 Task: Look for space in Camrose, Canada from 9th June, 2023 to 16th June, 2023 for 2 adults in price range Rs.8000 to Rs.16000. Place can be entire place with 2 bedrooms having 2 beds and 1 bathroom. Property type can be house, flat, guest house. Booking option can be shelf check-in. Required host language is English.
Action: Mouse moved to (389, 75)
Screenshot: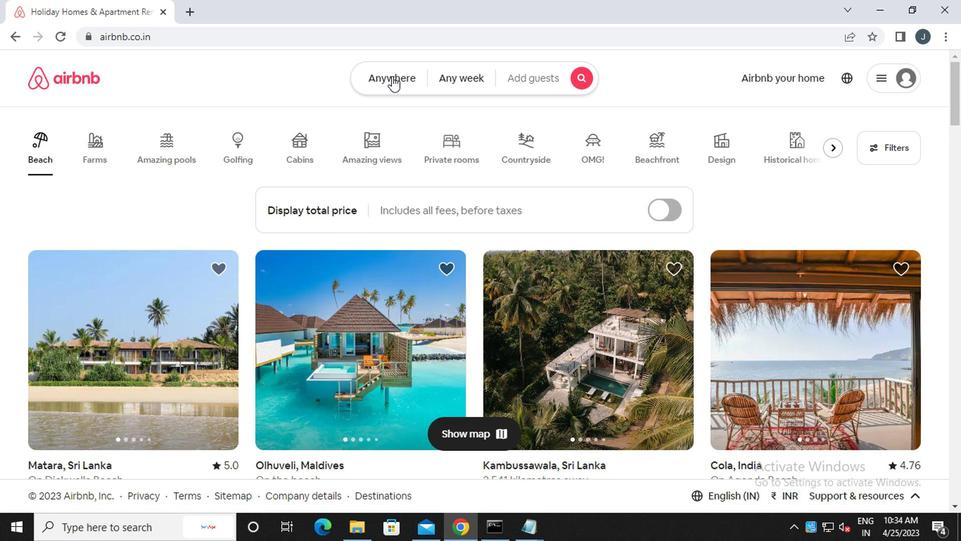 
Action: Mouse pressed left at (389, 75)
Screenshot: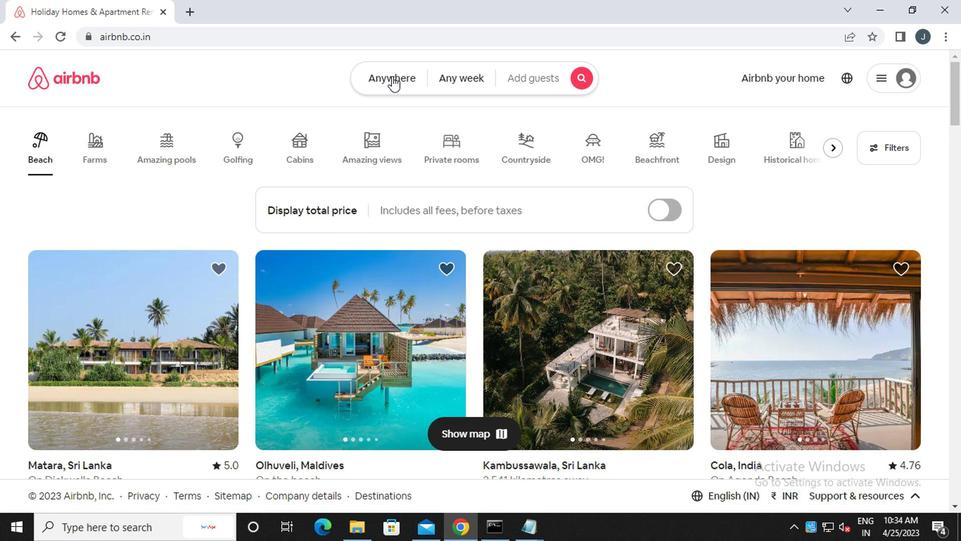 
Action: Mouse moved to (255, 137)
Screenshot: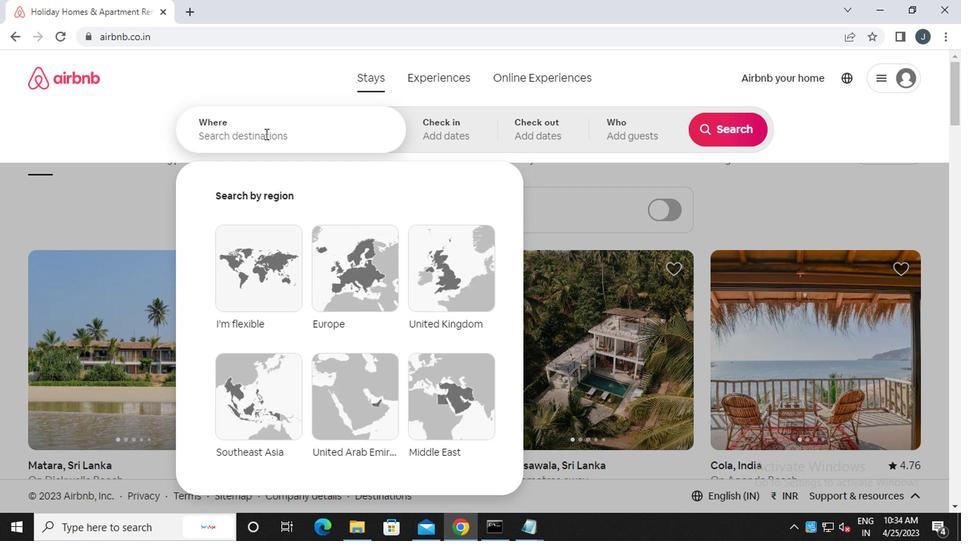 
Action: Mouse pressed left at (255, 137)
Screenshot: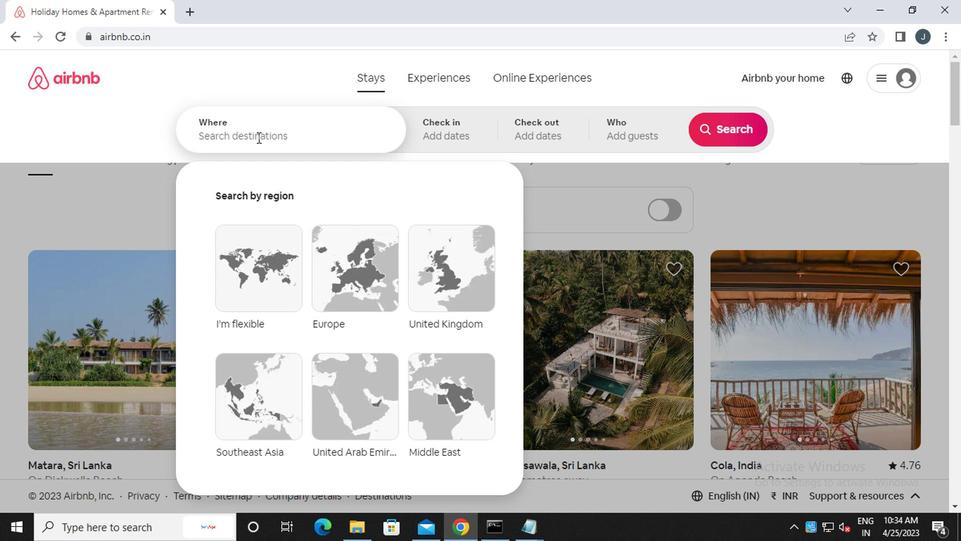 
Action: Mouse moved to (256, 137)
Screenshot: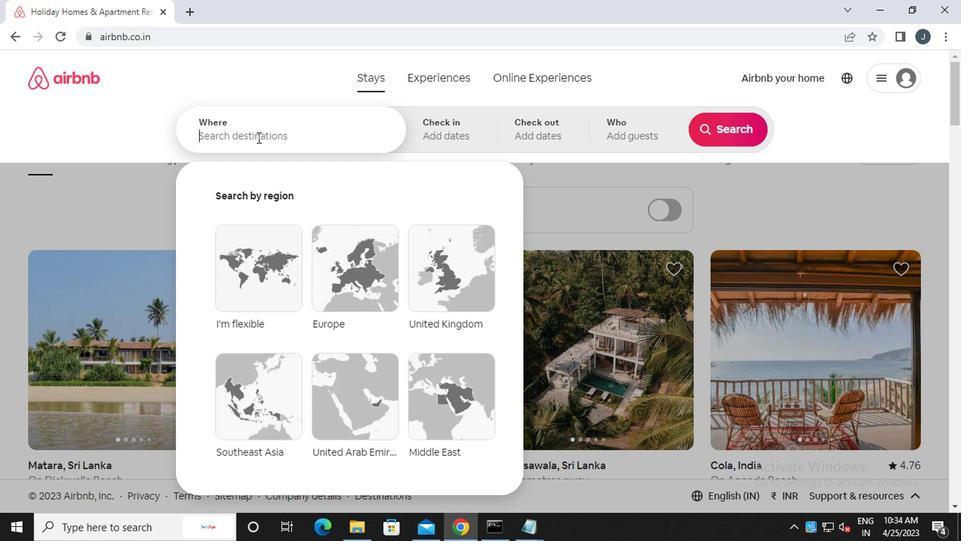 
Action: Key pressed <Key.caps_lock>c<Key.caps_lock>amrose,<Key.caps_lock>c<Key.caps_lock>anada
Screenshot: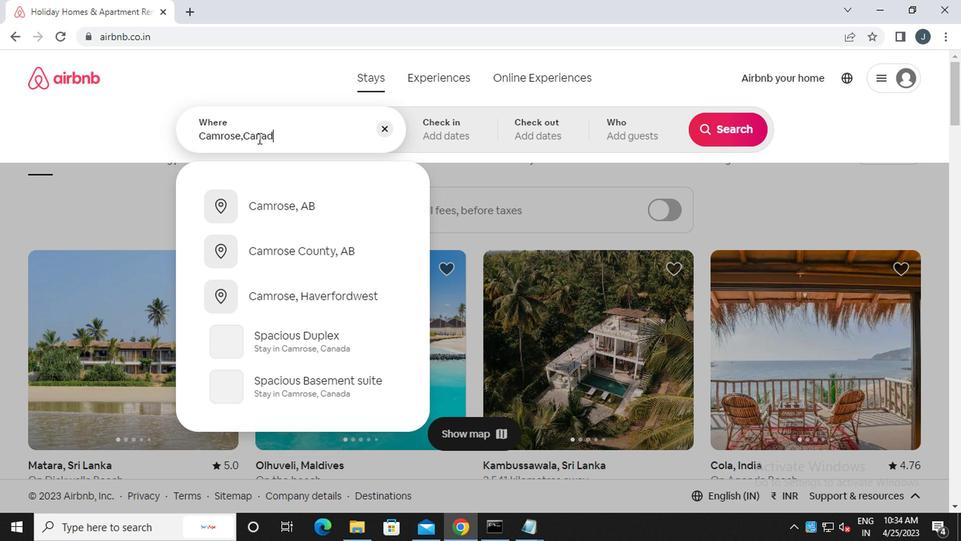 
Action: Mouse moved to (460, 137)
Screenshot: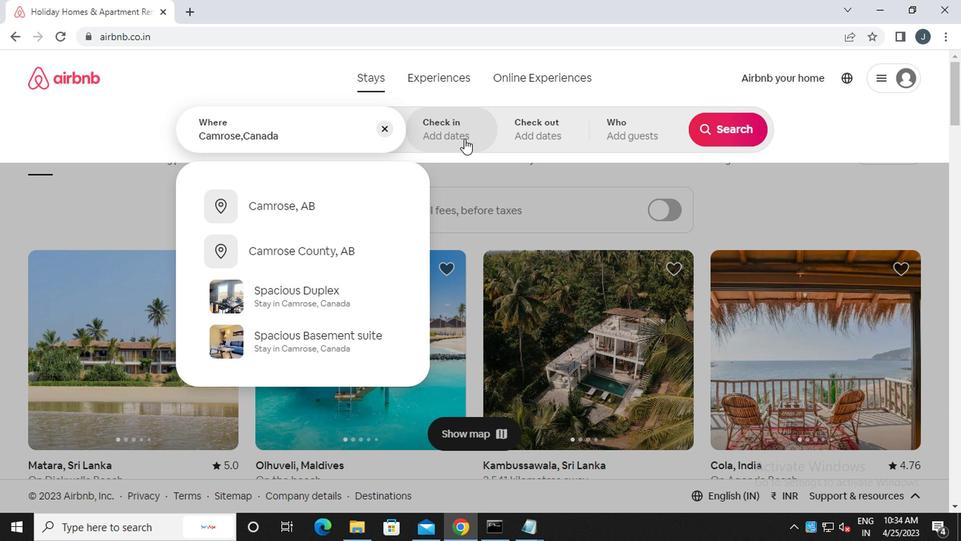 
Action: Mouse pressed left at (460, 137)
Screenshot: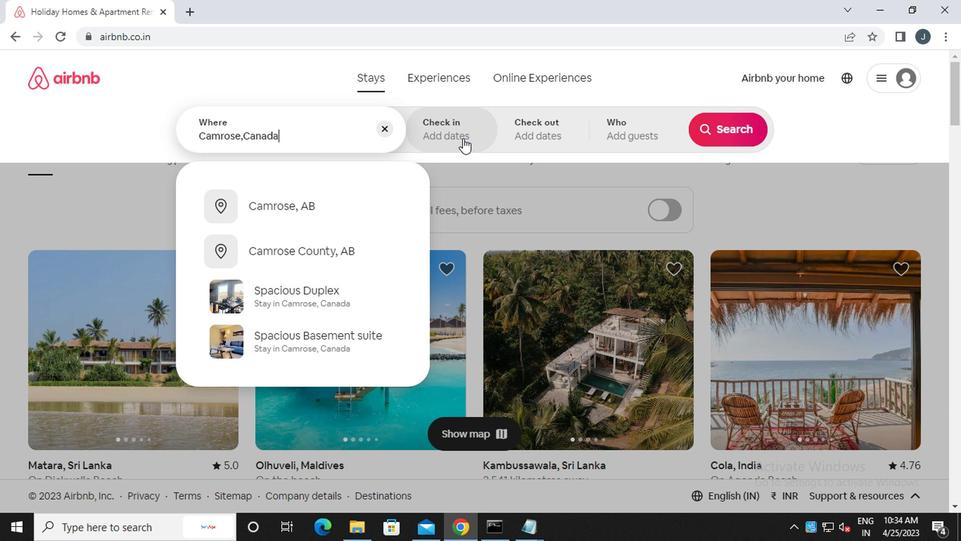 
Action: Mouse moved to (711, 242)
Screenshot: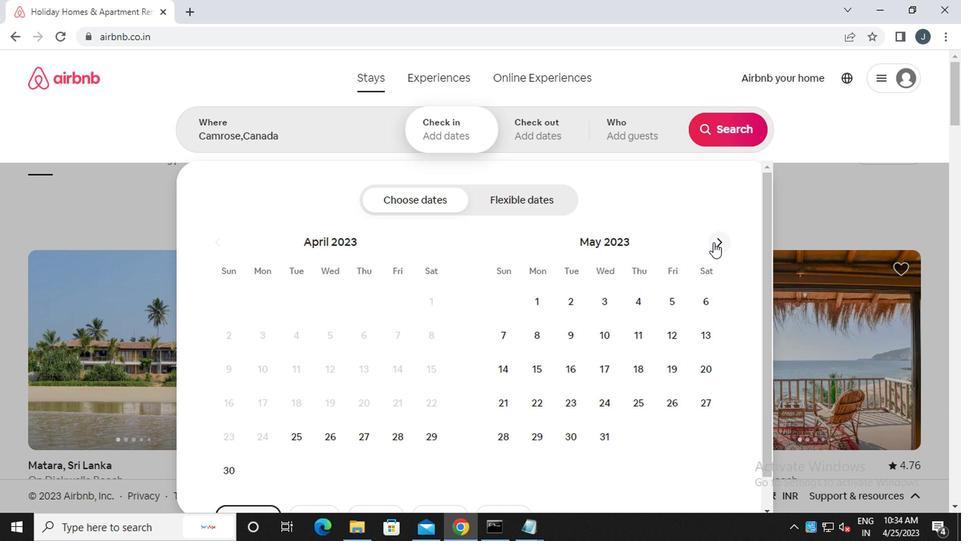 
Action: Mouse pressed left at (711, 242)
Screenshot: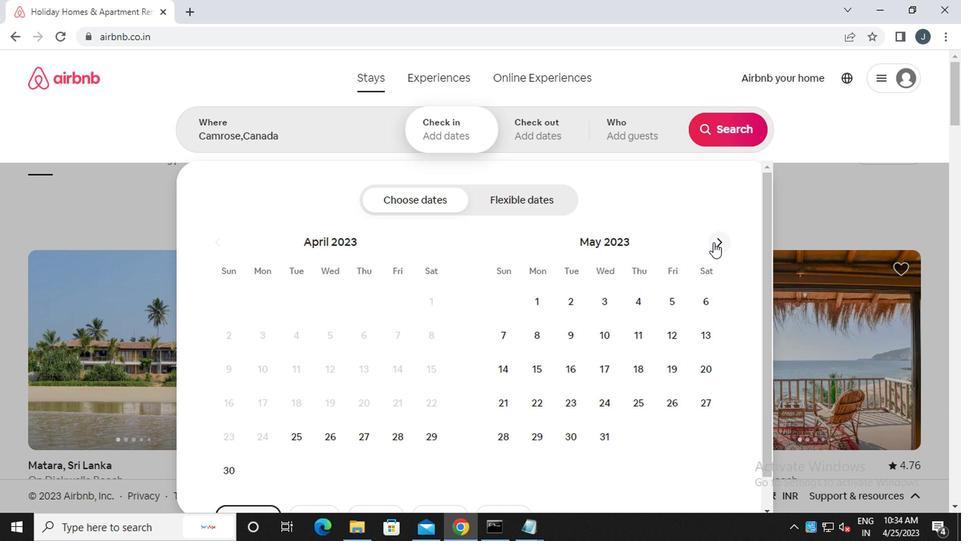 
Action: Mouse moved to (672, 339)
Screenshot: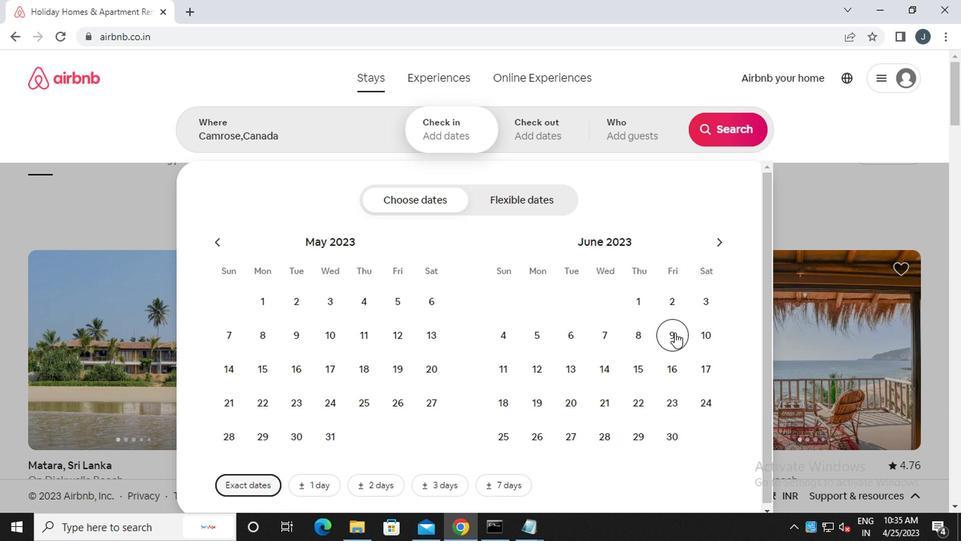 
Action: Mouse pressed left at (672, 339)
Screenshot: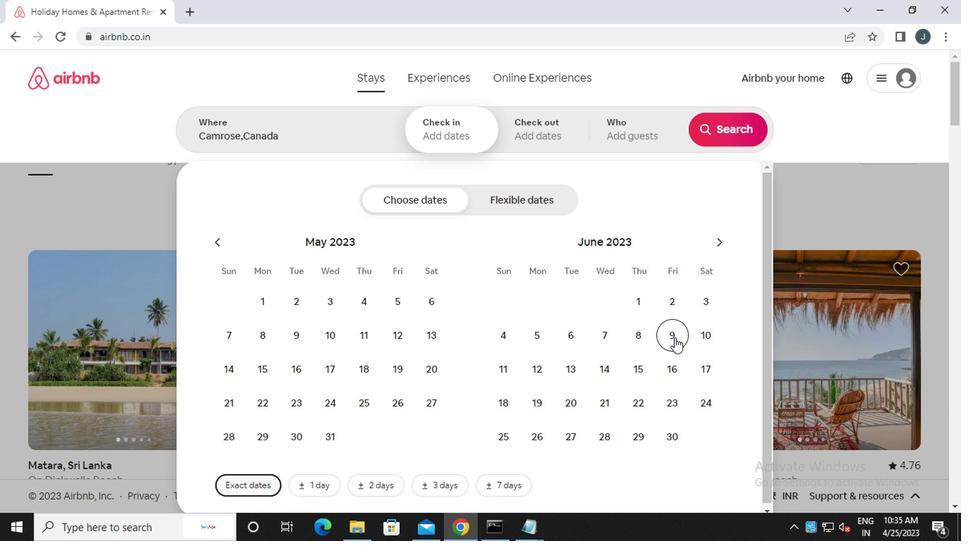 
Action: Mouse moved to (682, 367)
Screenshot: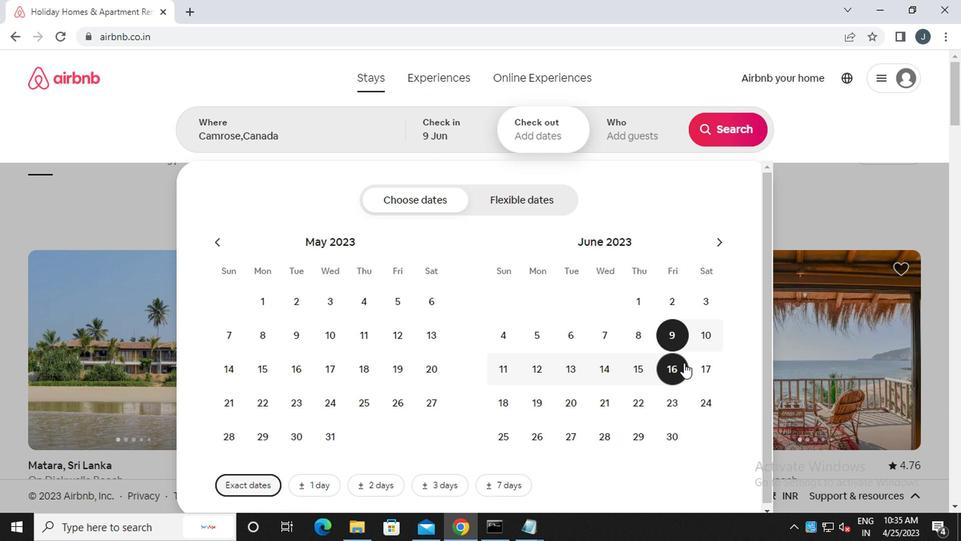 
Action: Mouse pressed left at (682, 367)
Screenshot: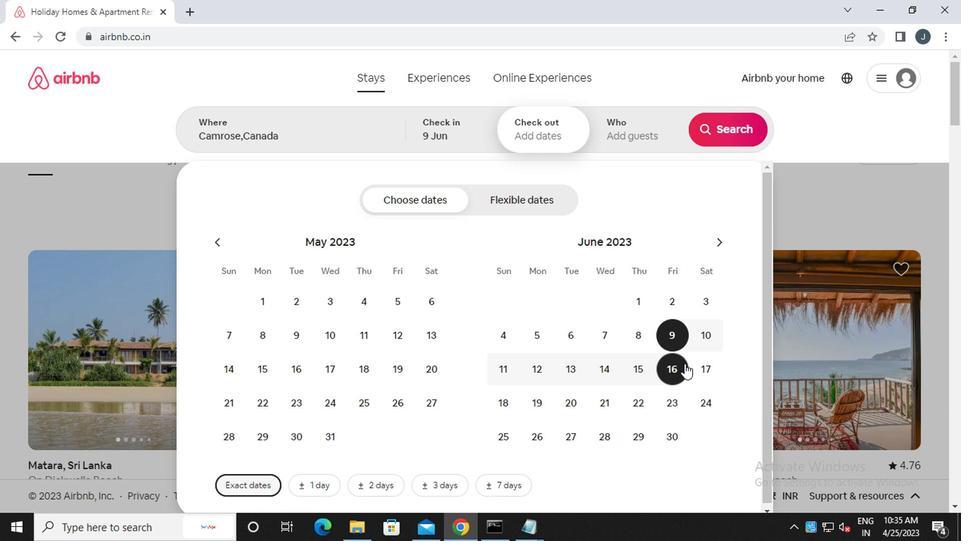 
Action: Mouse moved to (635, 131)
Screenshot: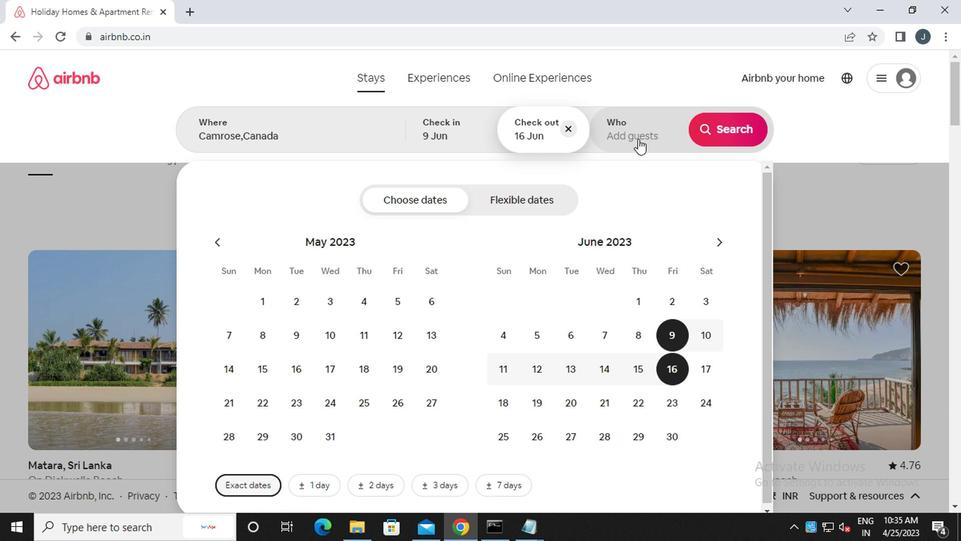 
Action: Mouse pressed left at (635, 131)
Screenshot: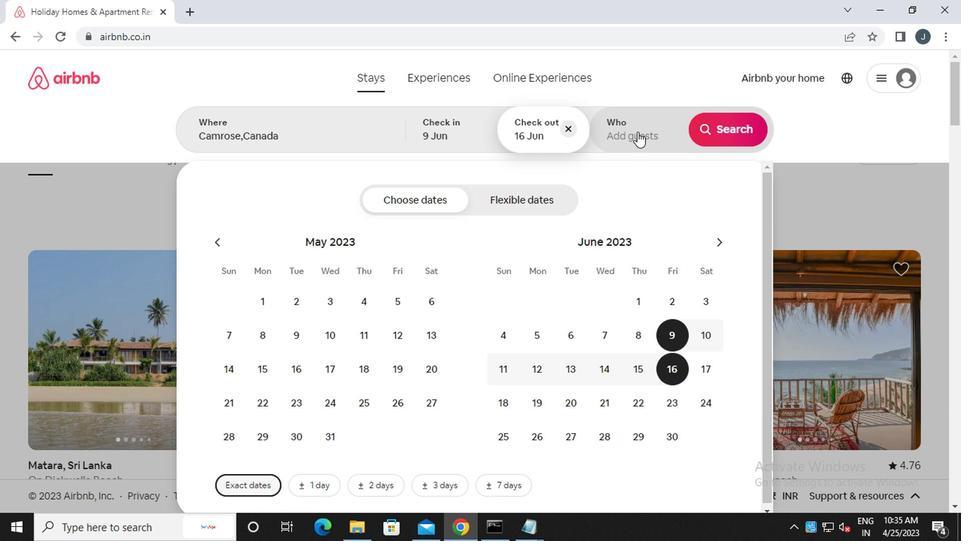 
Action: Mouse moved to (733, 205)
Screenshot: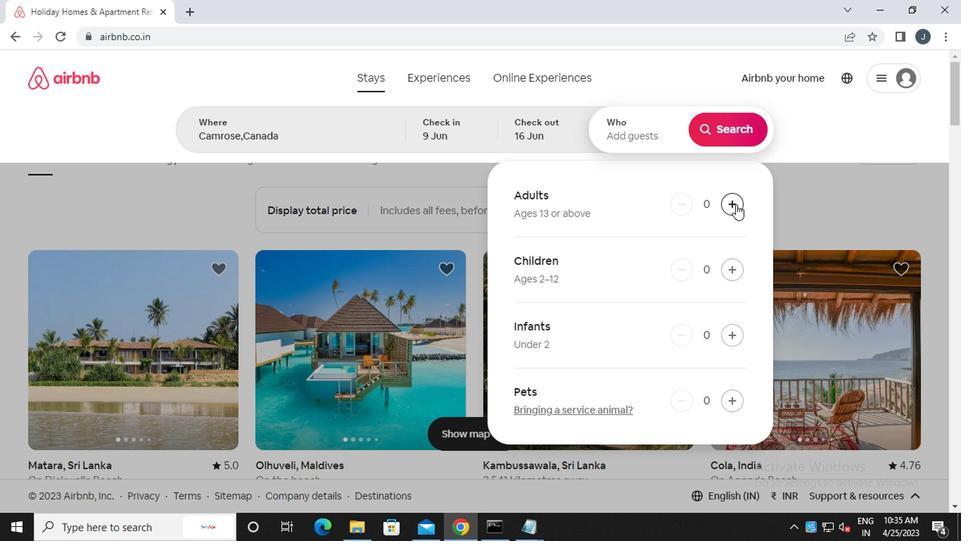 
Action: Mouse pressed left at (733, 205)
Screenshot: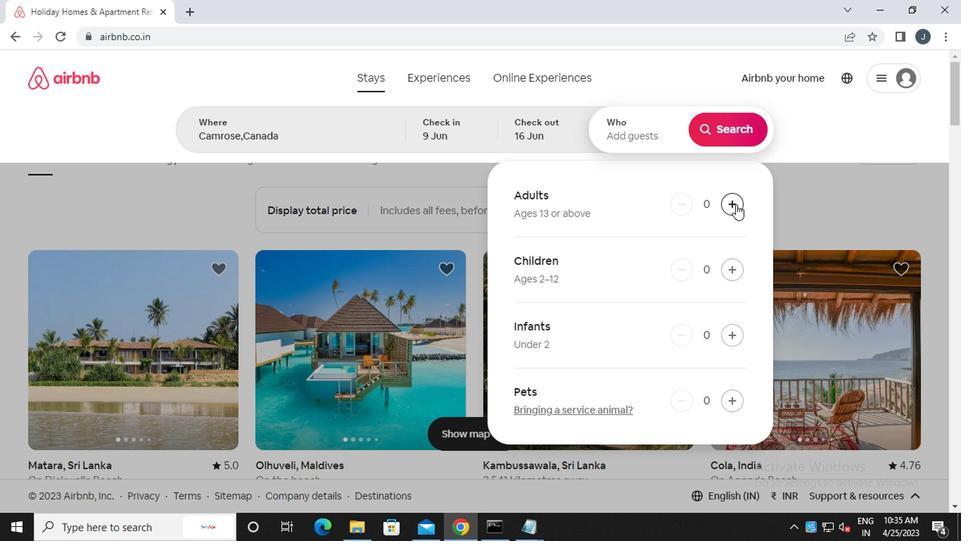 
Action: Mouse pressed left at (733, 205)
Screenshot: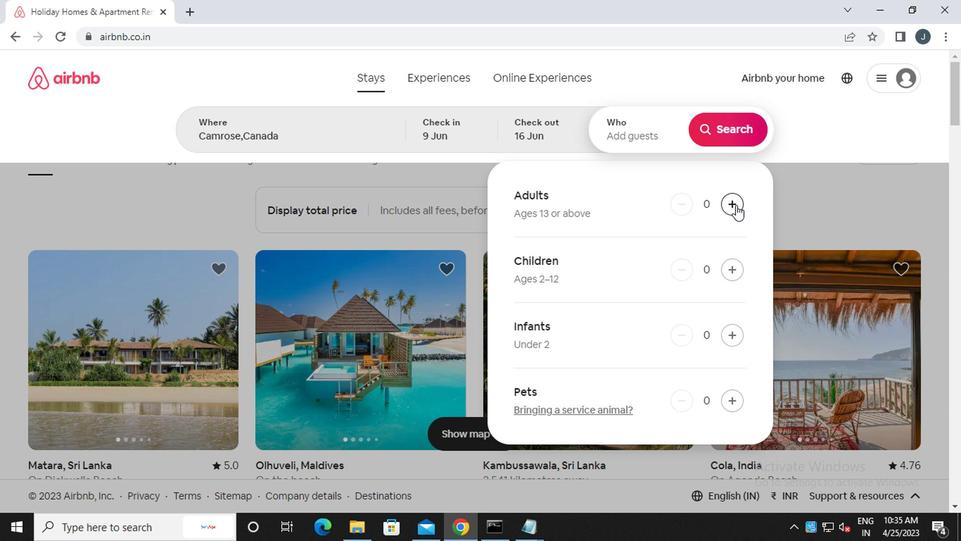 
Action: Mouse moved to (723, 125)
Screenshot: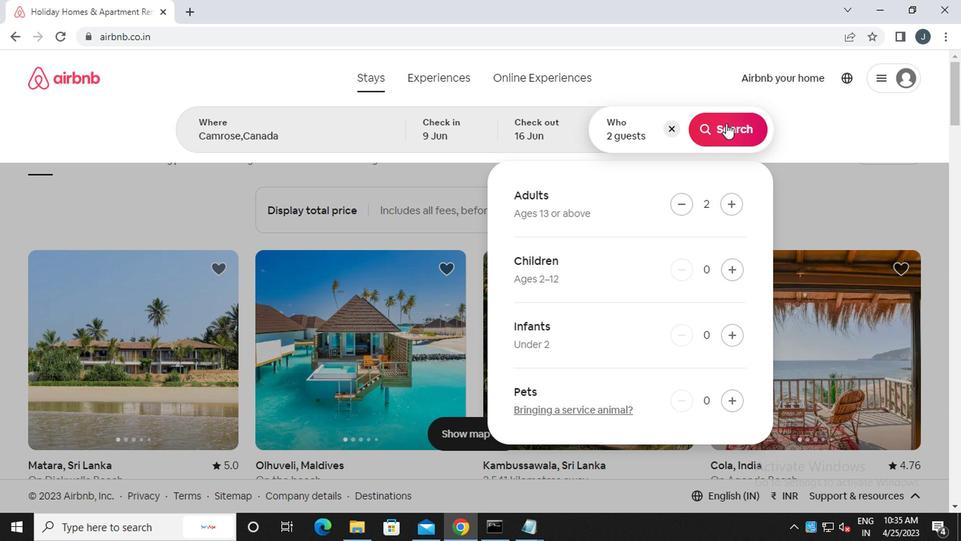 
Action: Mouse pressed left at (723, 125)
Screenshot: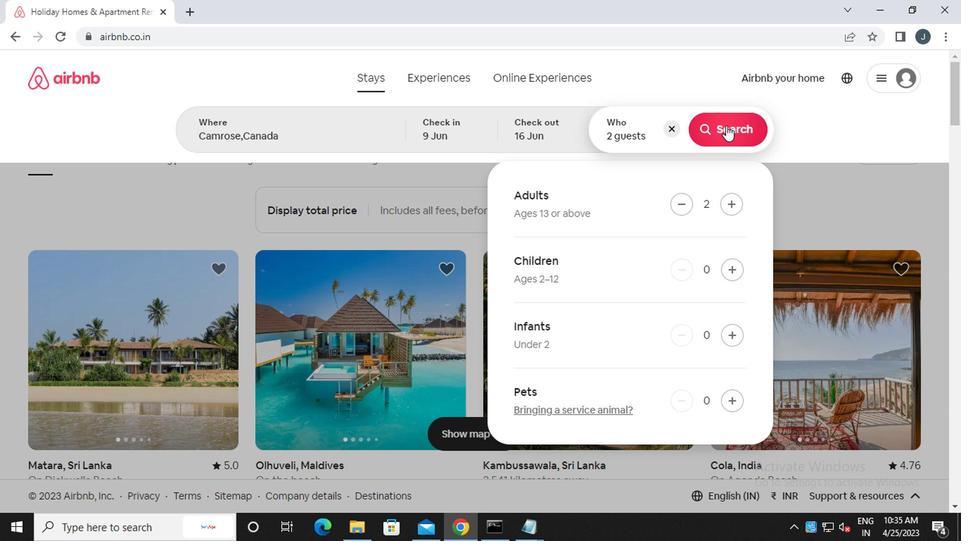 
Action: Mouse moved to (902, 128)
Screenshot: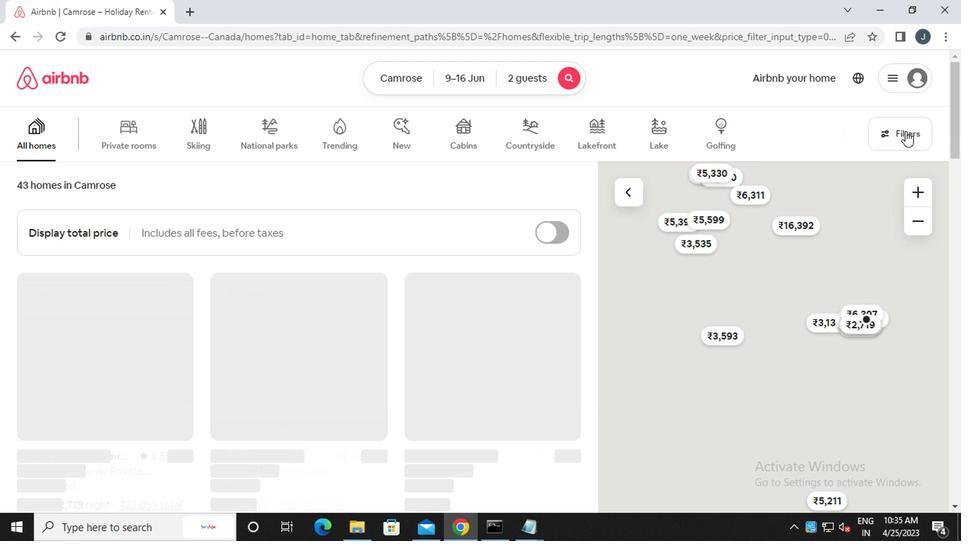 
Action: Mouse pressed left at (902, 128)
Screenshot: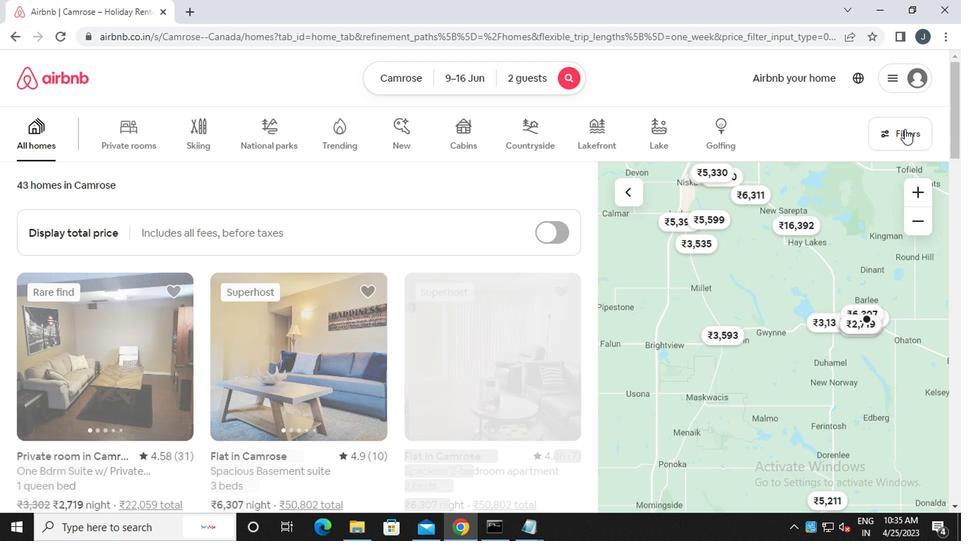
Action: Mouse moved to (360, 304)
Screenshot: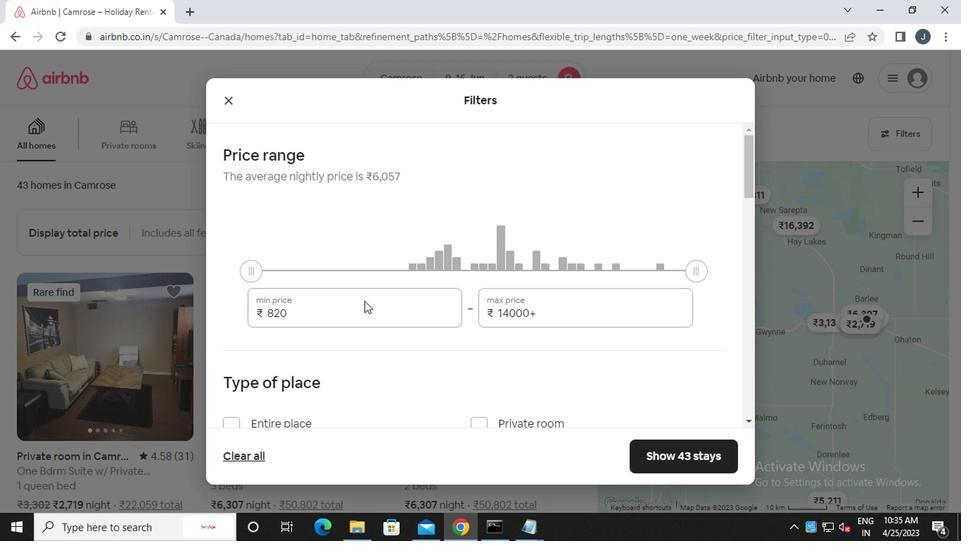 
Action: Mouse pressed left at (360, 304)
Screenshot: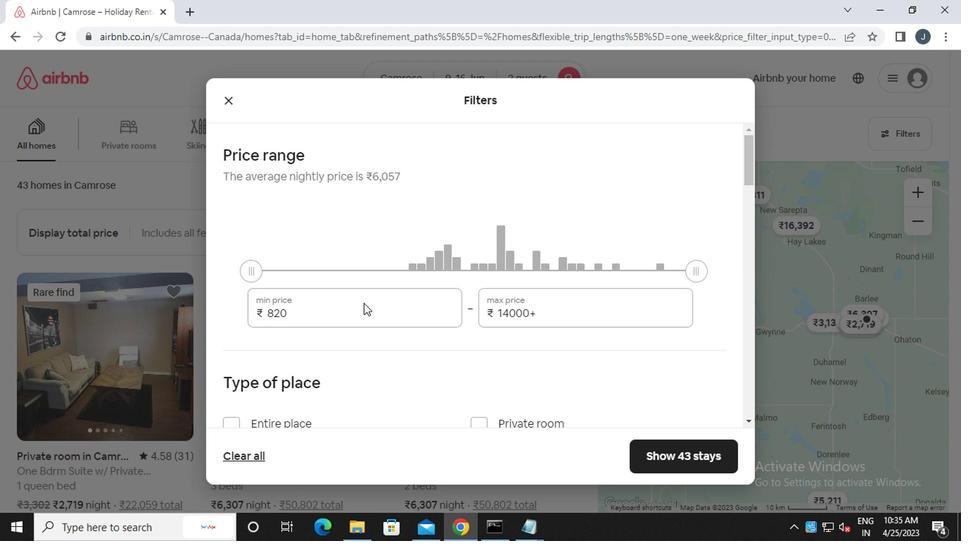 
Action: Mouse moved to (360, 304)
Screenshot: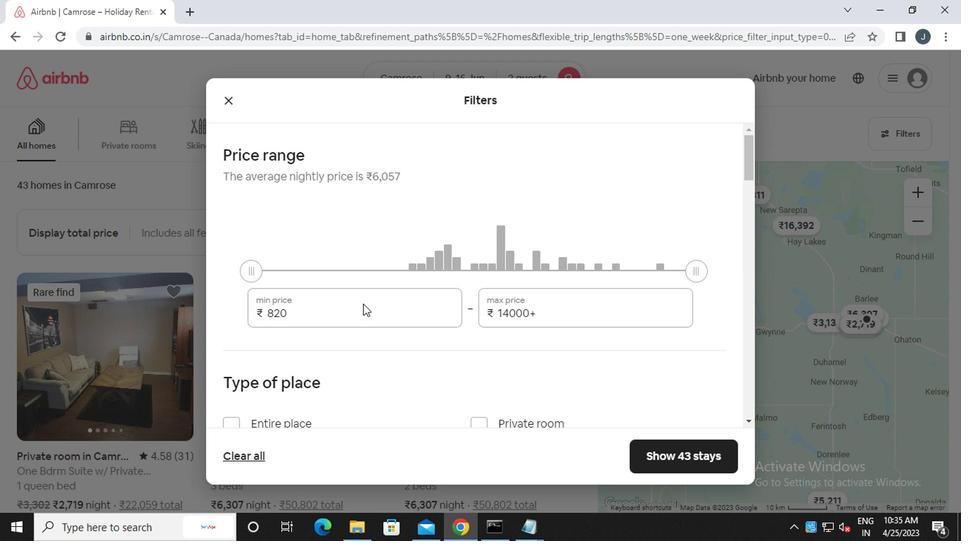 
Action: Key pressed <Key.backspace><Key.backspace><<96>><<96>><<96>>
Screenshot: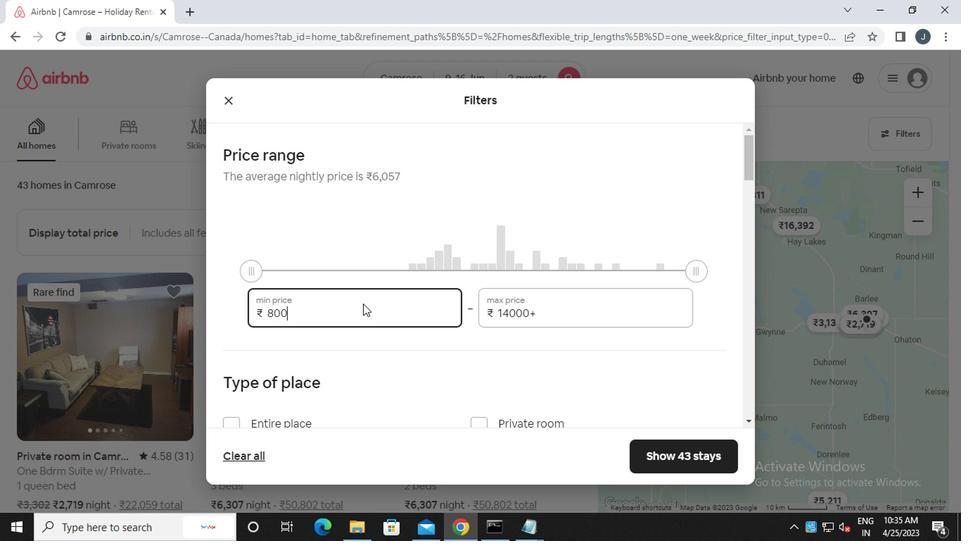 
Action: Mouse moved to (577, 319)
Screenshot: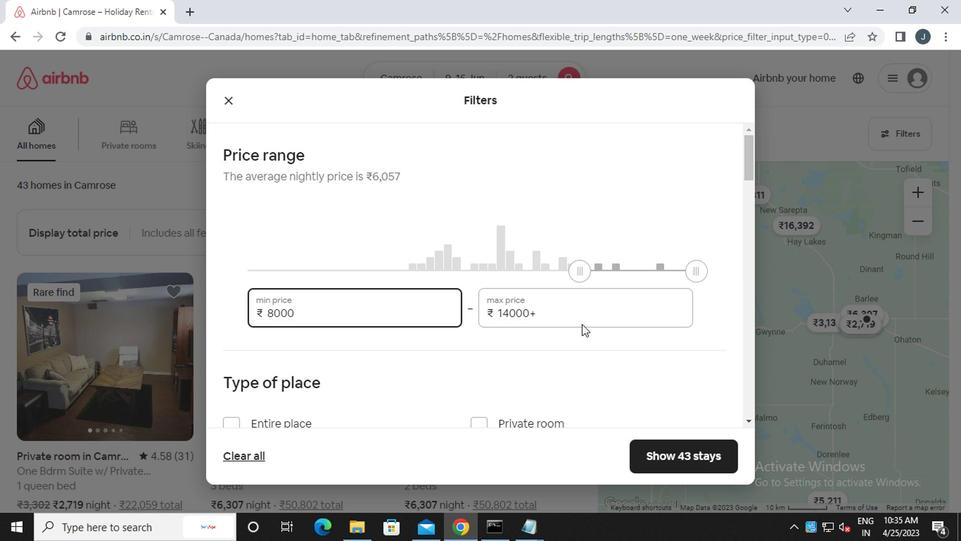 
Action: Mouse pressed left at (577, 319)
Screenshot: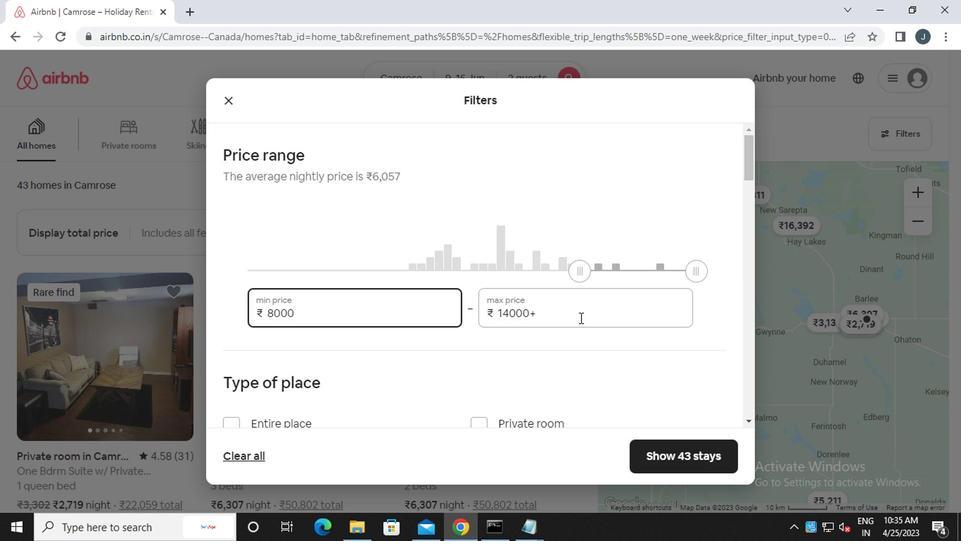 
Action: Mouse moved to (568, 319)
Screenshot: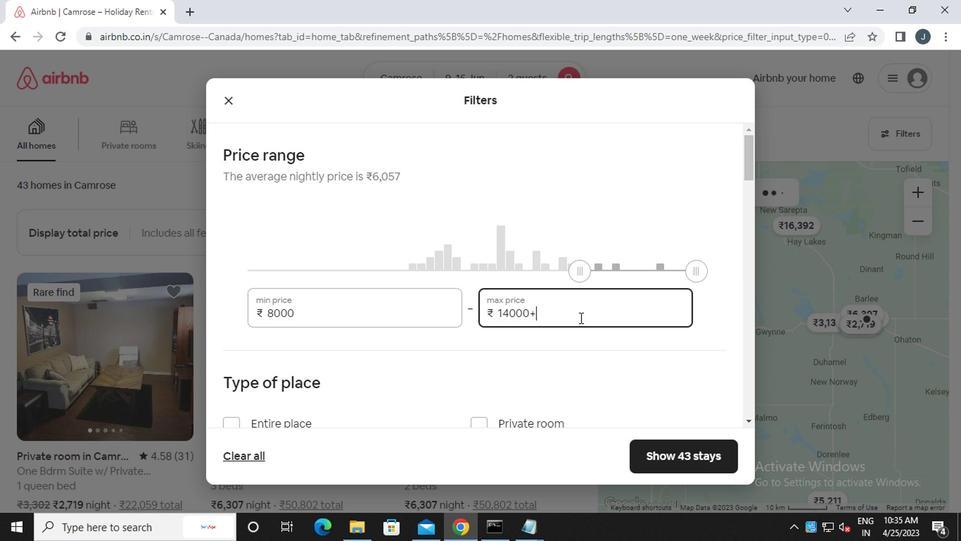 
Action: Key pressed <Key.backspace><Key.backspace><Key.backspace><Key.backspace><Key.backspace><<102>><<96>><<96>><<96>>
Screenshot: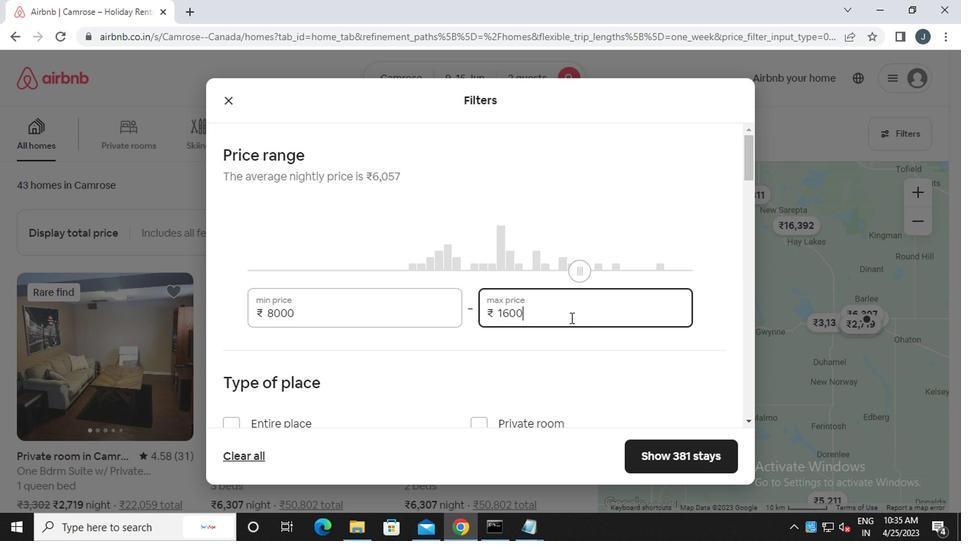 
Action: Mouse moved to (566, 319)
Screenshot: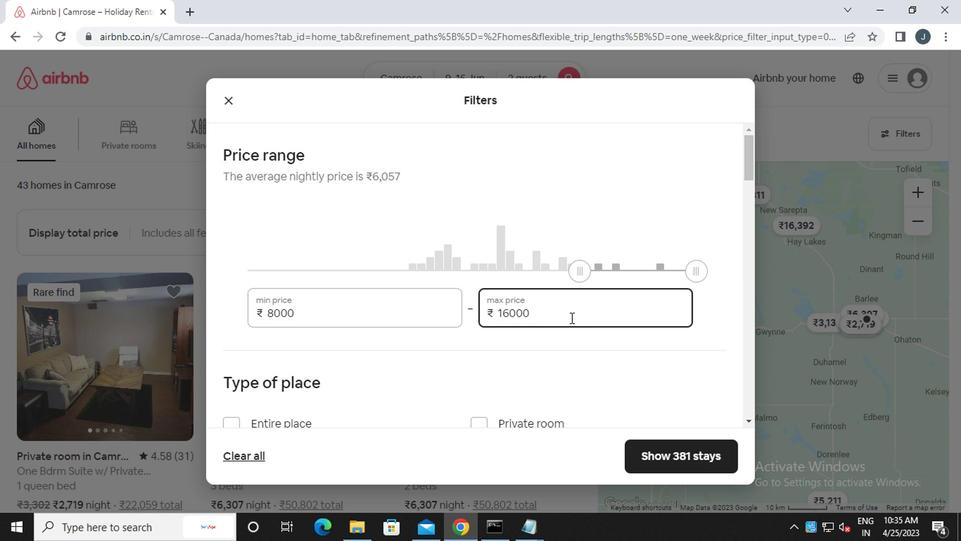 
Action: Mouse scrolled (566, 318) with delta (0, -1)
Screenshot: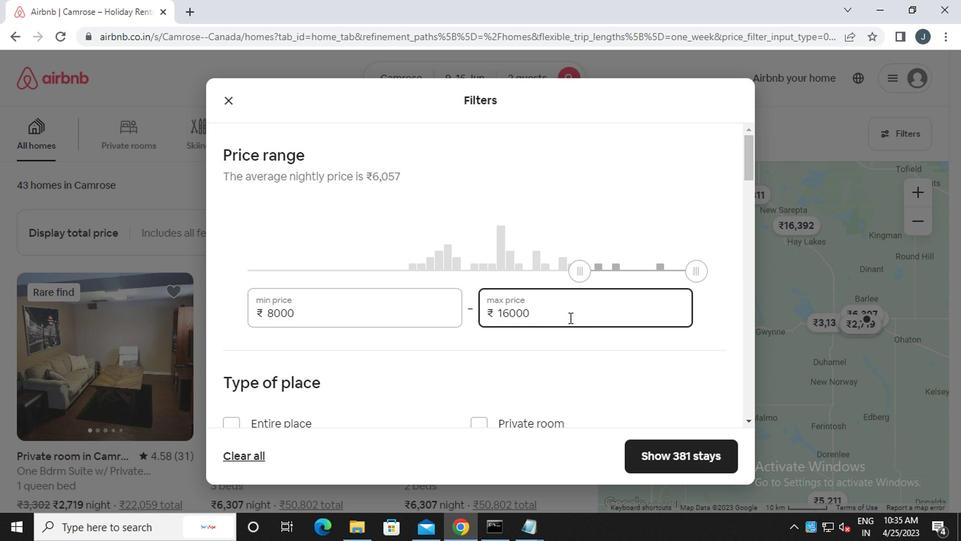 
Action: Mouse scrolled (566, 318) with delta (0, -1)
Screenshot: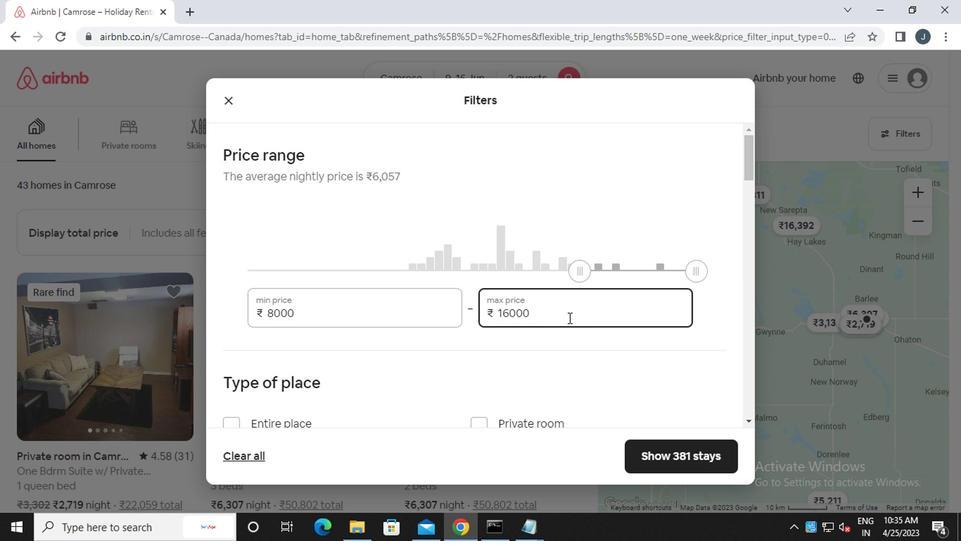 
Action: Mouse scrolled (566, 318) with delta (0, -1)
Screenshot: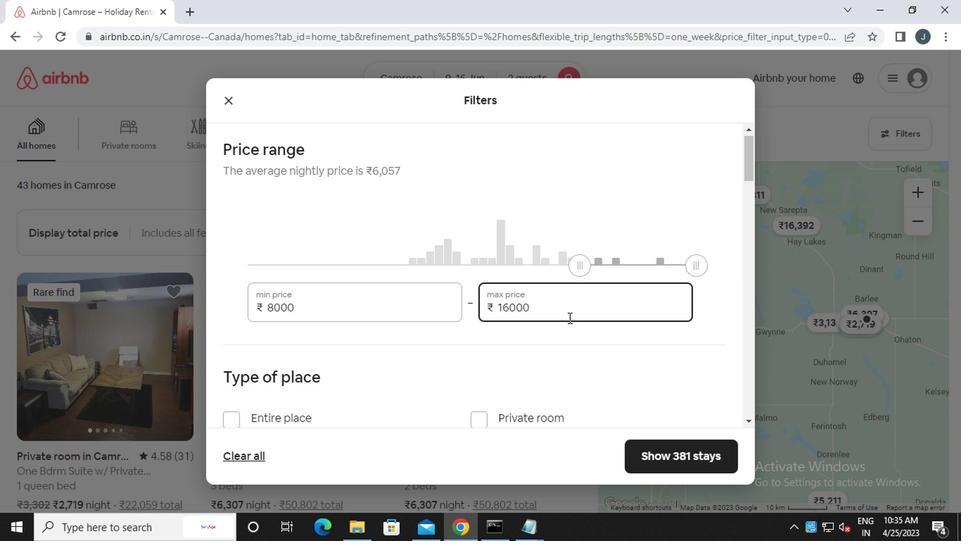 
Action: Mouse moved to (233, 215)
Screenshot: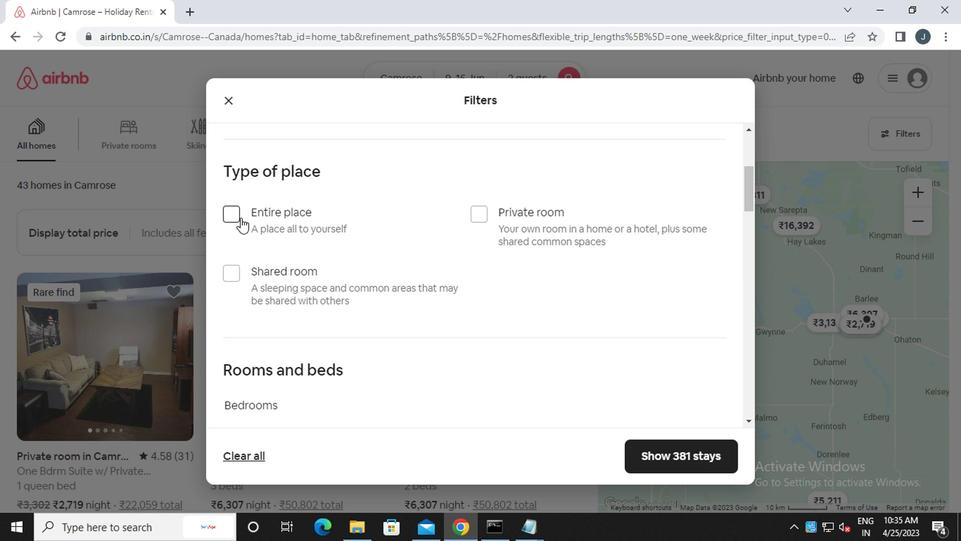 
Action: Mouse pressed left at (233, 215)
Screenshot: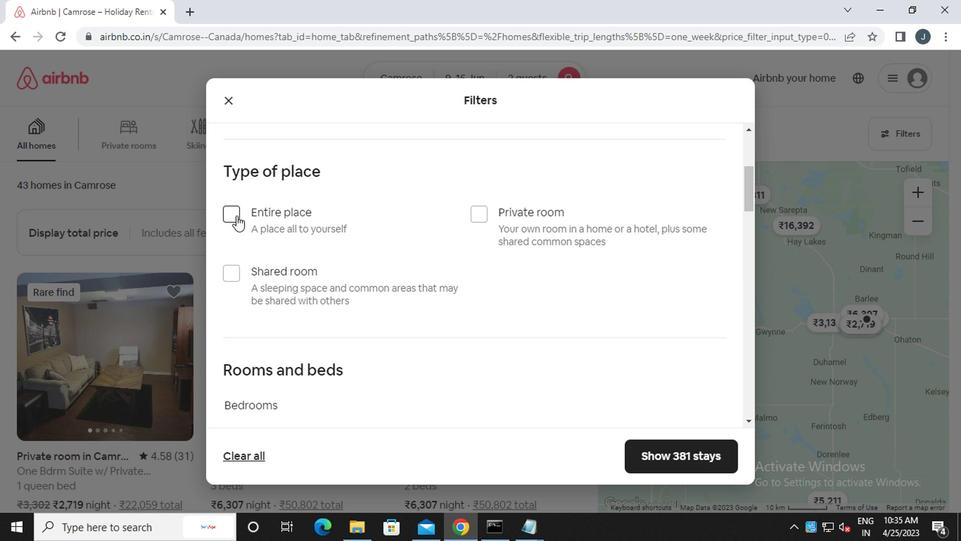 
Action: Mouse moved to (379, 243)
Screenshot: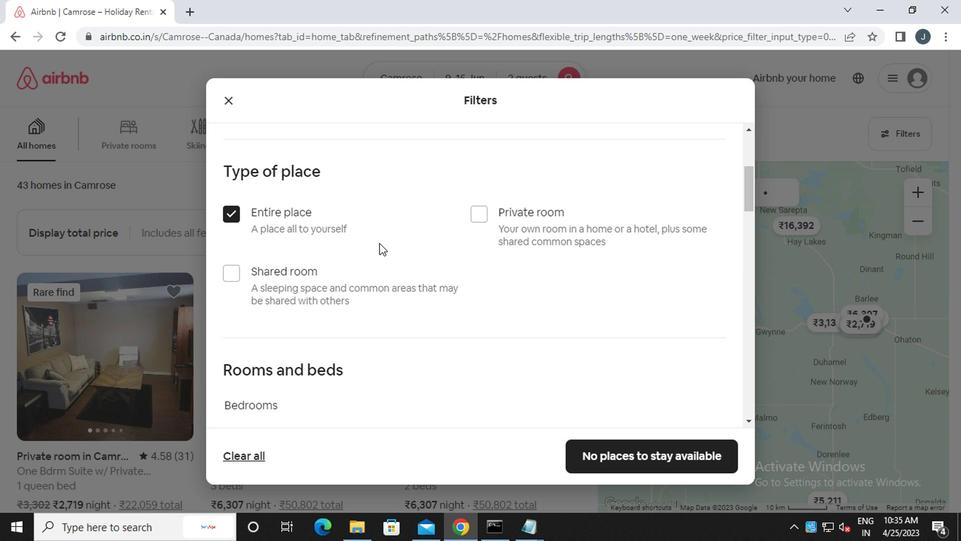 
Action: Mouse scrolled (379, 242) with delta (0, 0)
Screenshot: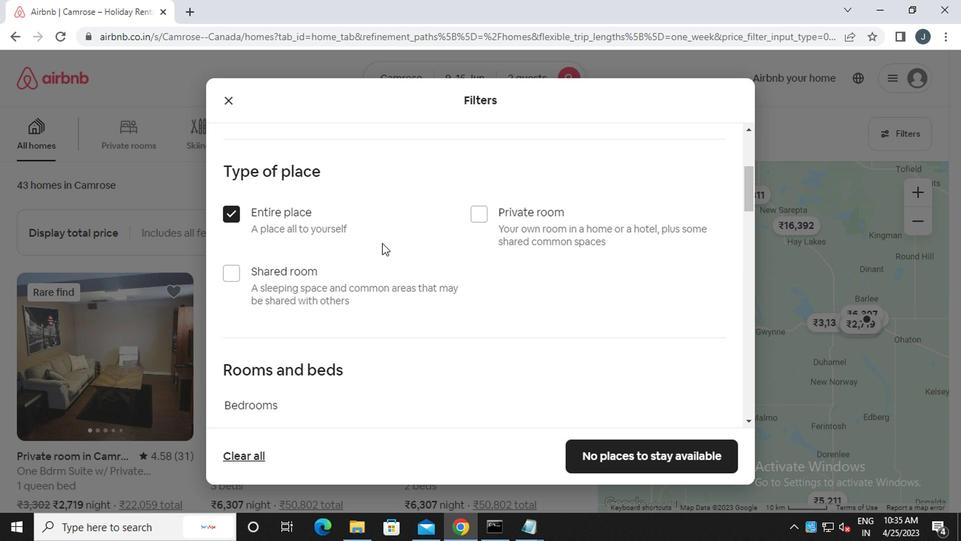 
Action: Mouse scrolled (379, 242) with delta (0, 0)
Screenshot: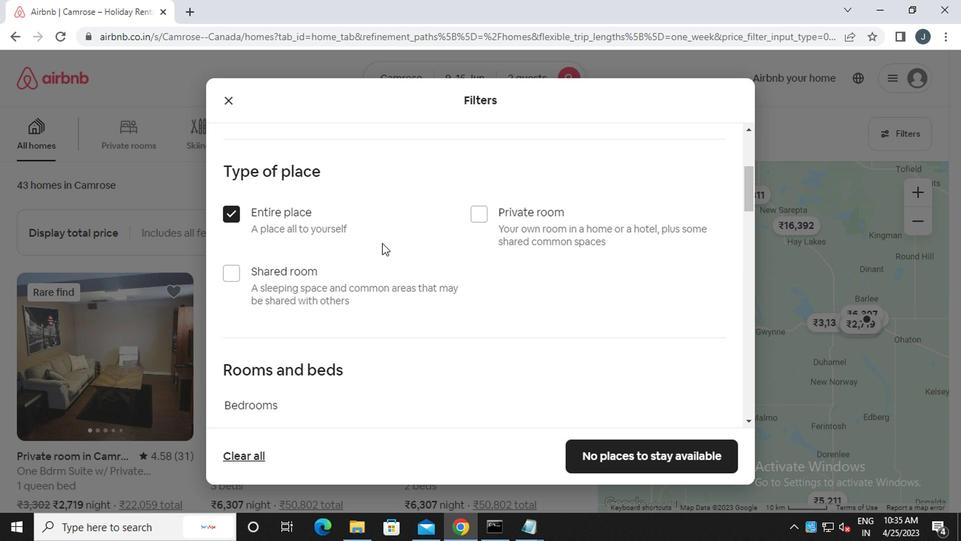 
Action: Mouse scrolled (379, 242) with delta (0, 0)
Screenshot: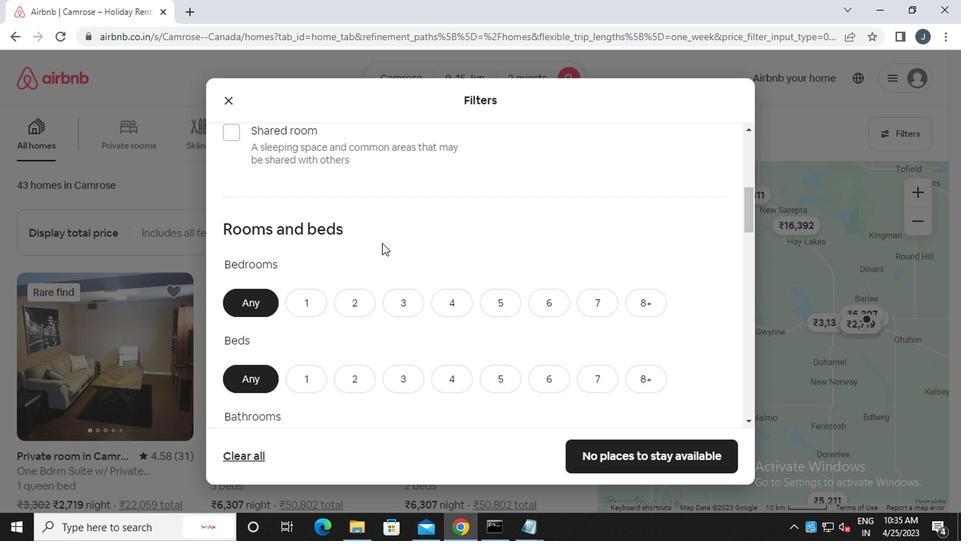 
Action: Mouse scrolled (379, 242) with delta (0, 0)
Screenshot: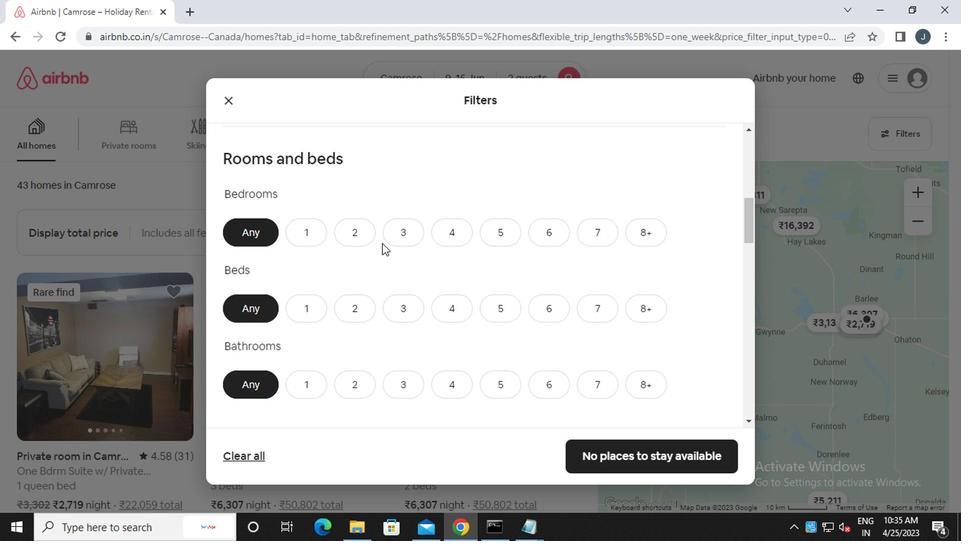 
Action: Mouse scrolled (379, 242) with delta (0, 0)
Screenshot: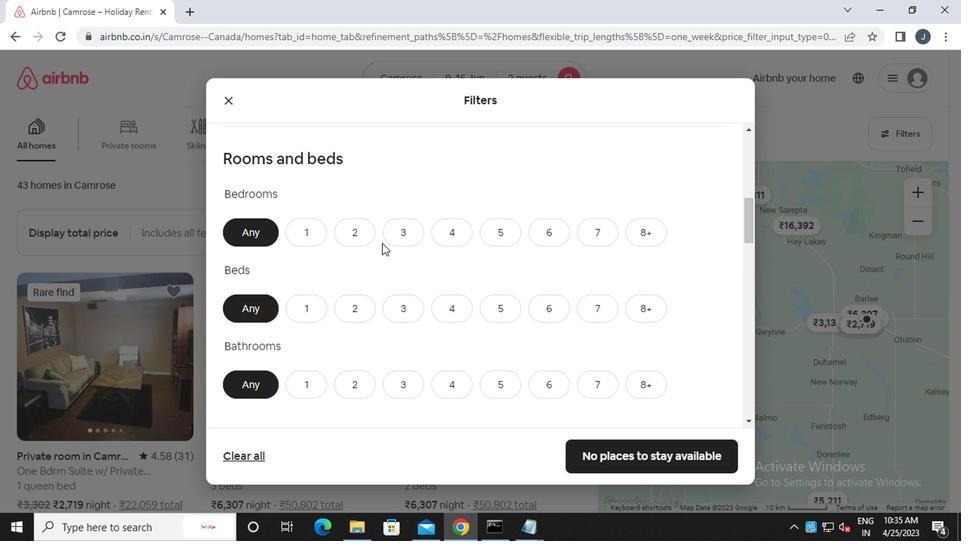 
Action: Mouse moved to (360, 152)
Screenshot: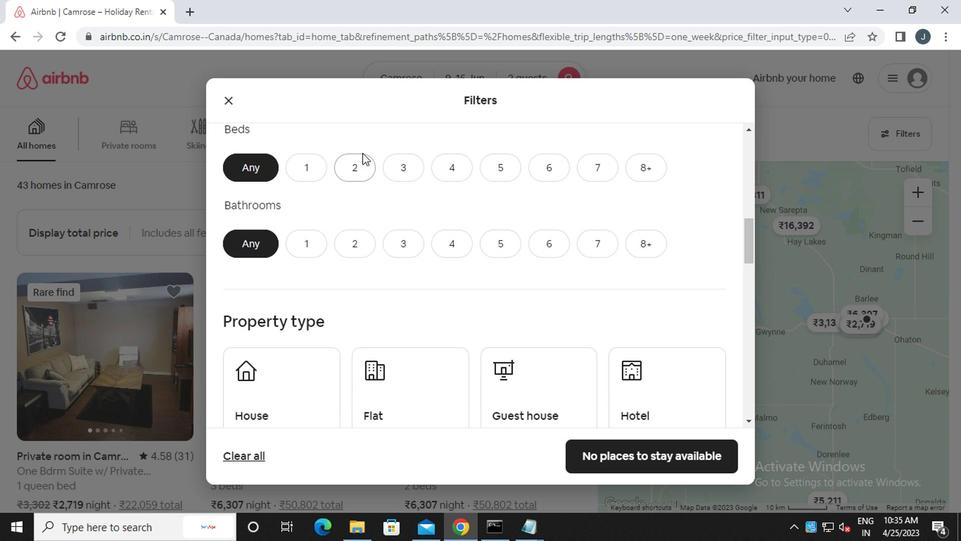 
Action: Mouse scrolled (360, 153) with delta (0, 0)
Screenshot: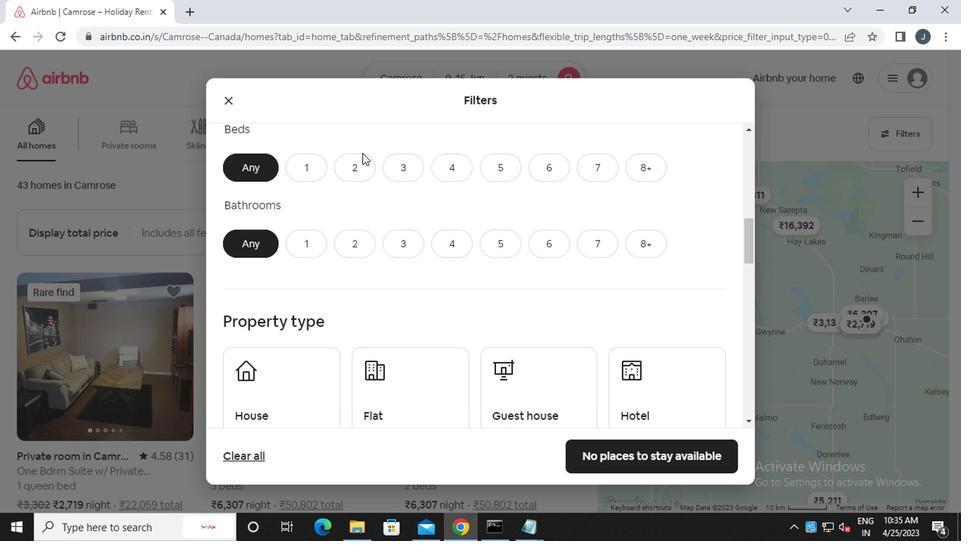 
Action: Mouse moved to (354, 169)
Screenshot: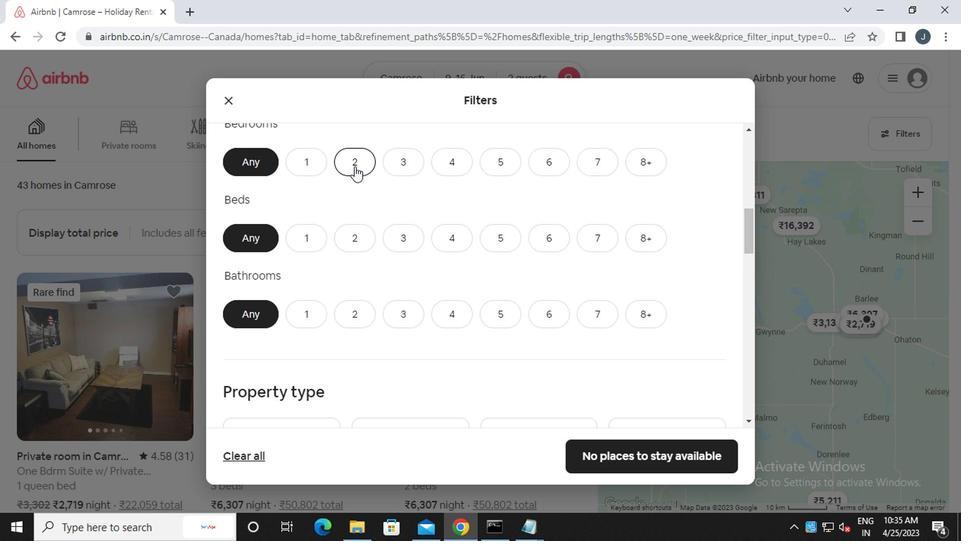 
Action: Mouse pressed left at (354, 169)
Screenshot: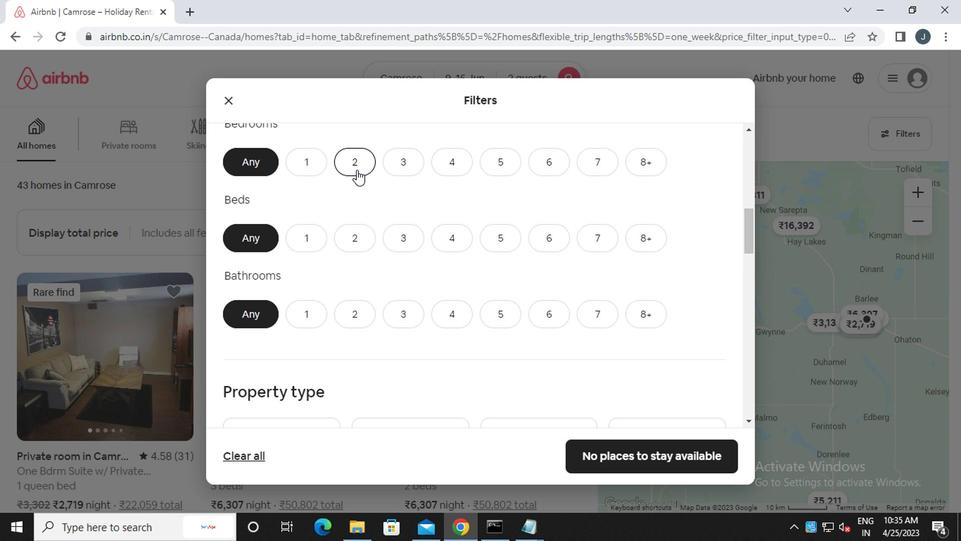 
Action: Mouse moved to (357, 236)
Screenshot: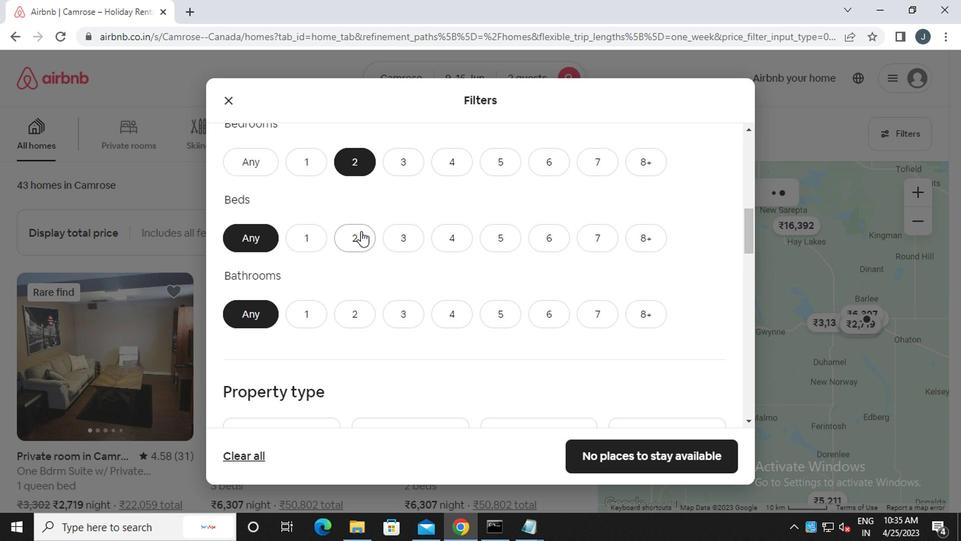 
Action: Mouse pressed left at (357, 236)
Screenshot: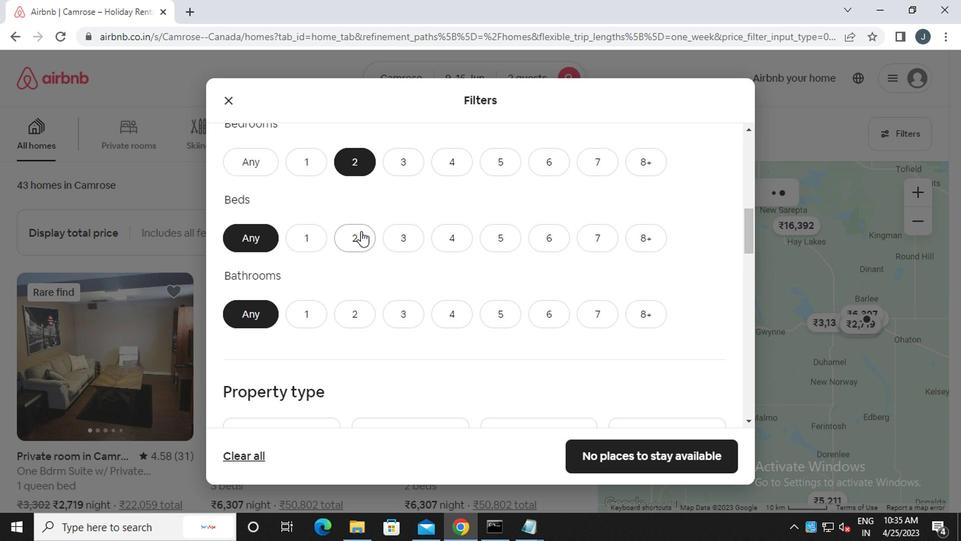 
Action: Mouse moved to (309, 319)
Screenshot: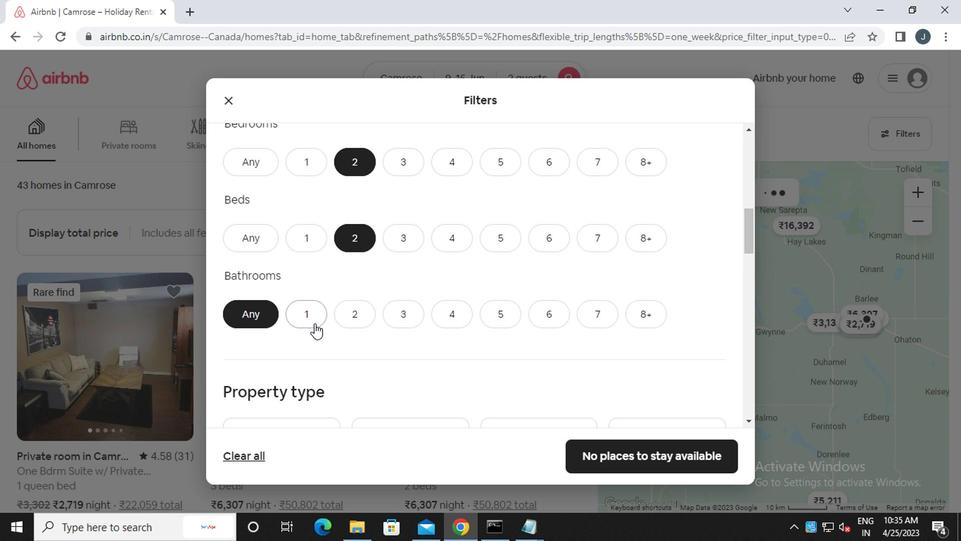 
Action: Mouse pressed left at (309, 319)
Screenshot: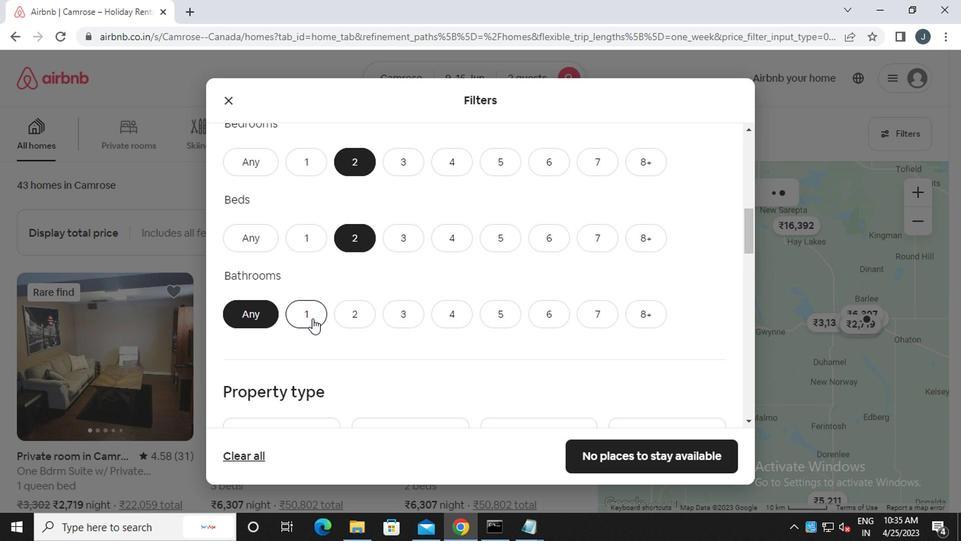 
Action: Mouse moved to (310, 319)
Screenshot: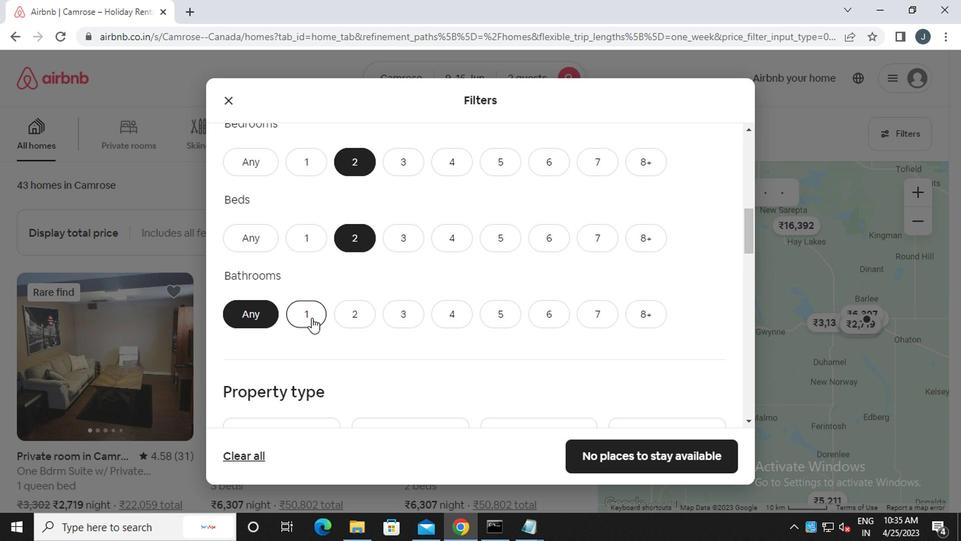 
Action: Mouse scrolled (310, 318) with delta (0, -1)
Screenshot: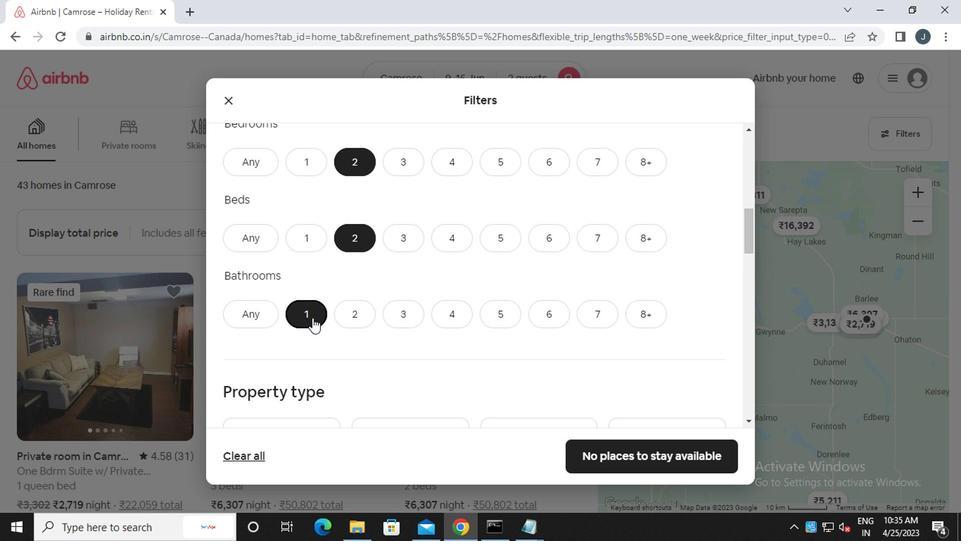 
Action: Mouse scrolled (310, 318) with delta (0, -1)
Screenshot: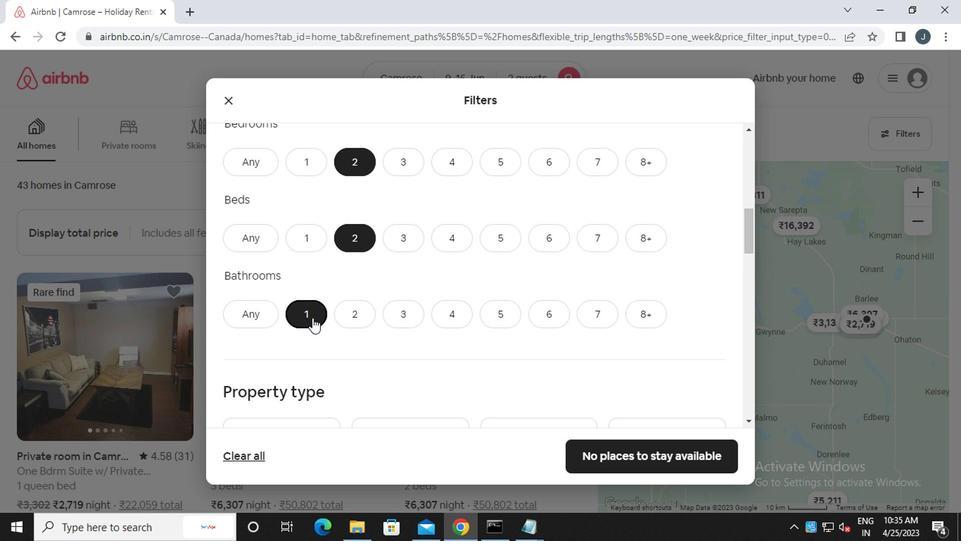 
Action: Mouse moved to (296, 319)
Screenshot: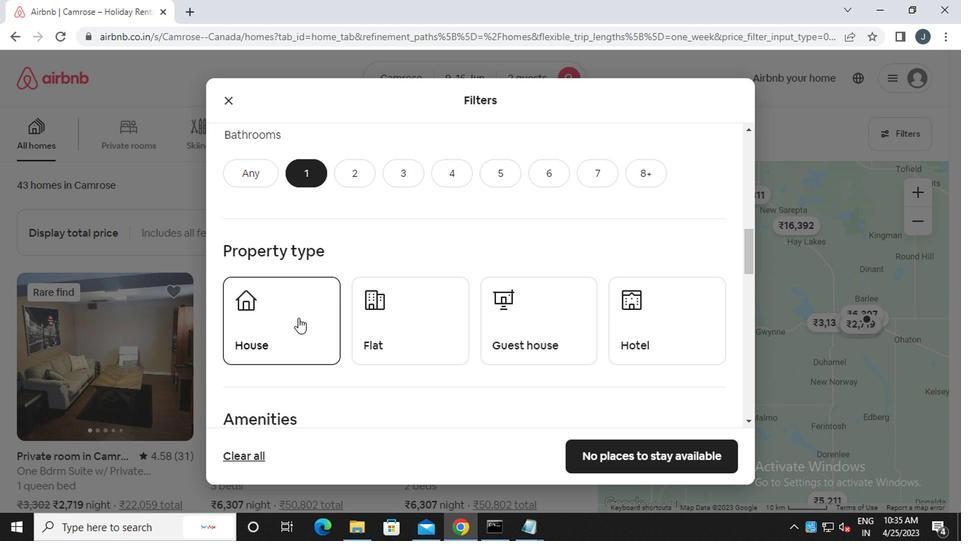 
Action: Mouse pressed left at (296, 319)
Screenshot: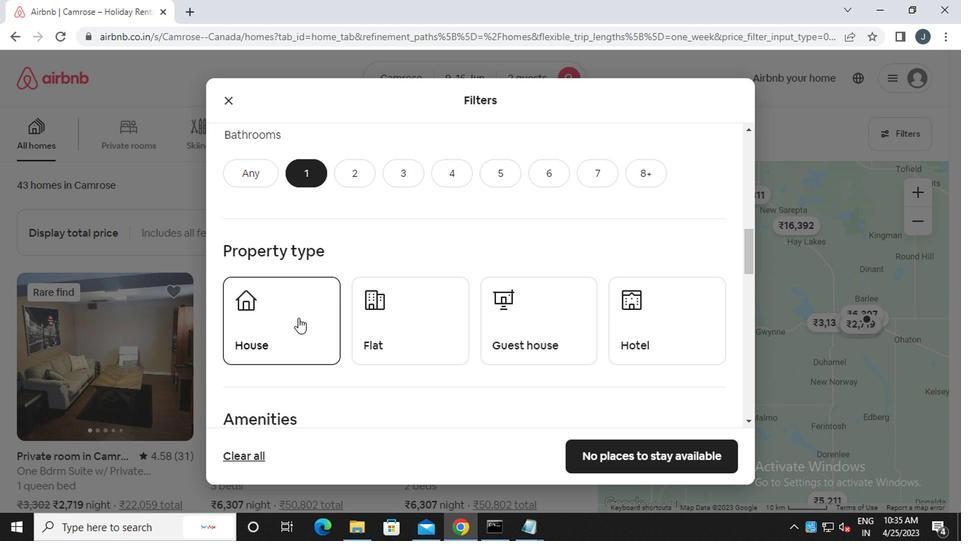 
Action: Mouse moved to (375, 319)
Screenshot: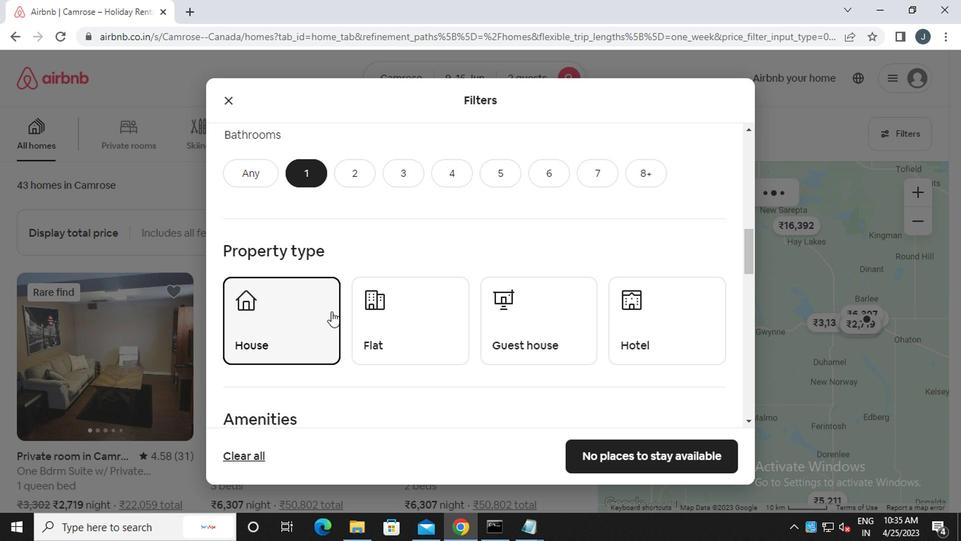 
Action: Mouse pressed left at (375, 319)
Screenshot: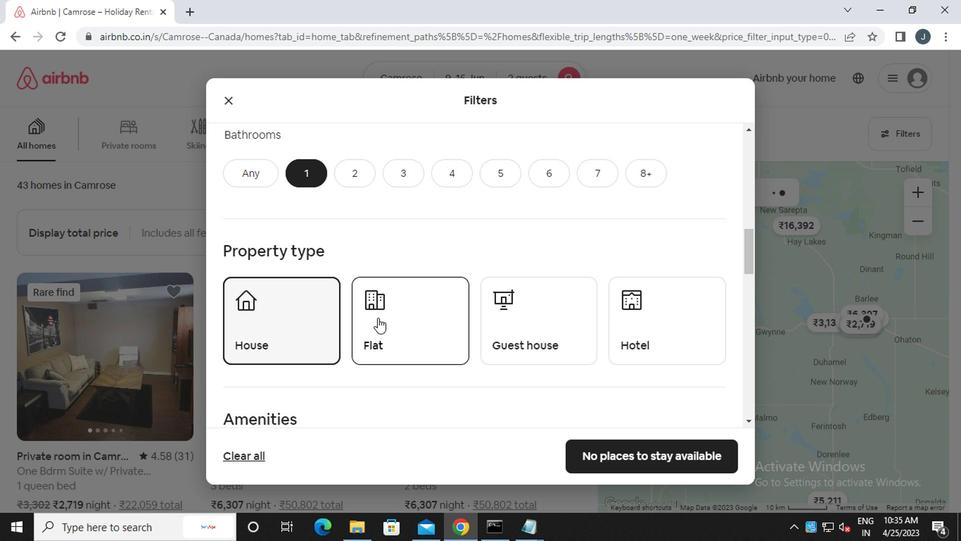 
Action: Mouse moved to (504, 333)
Screenshot: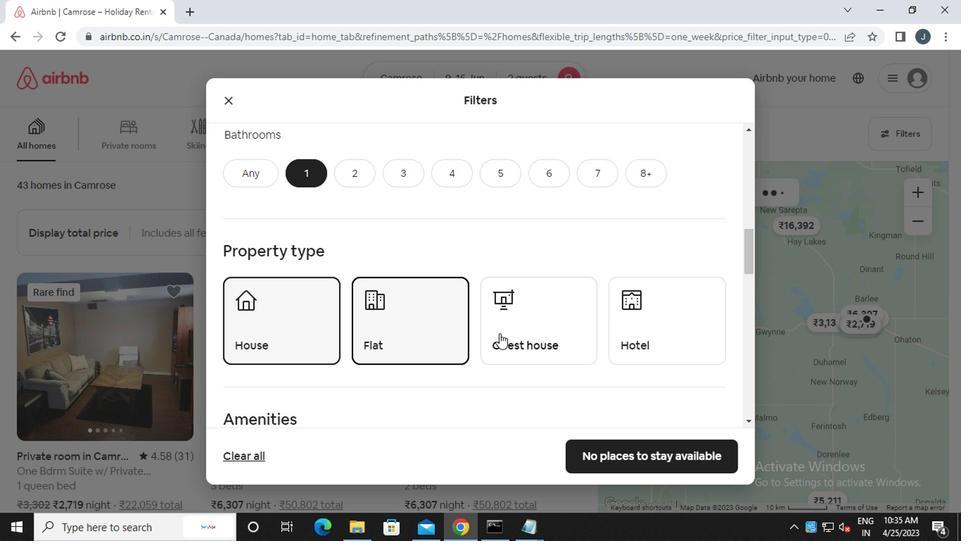 
Action: Mouse pressed left at (504, 333)
Screenshot: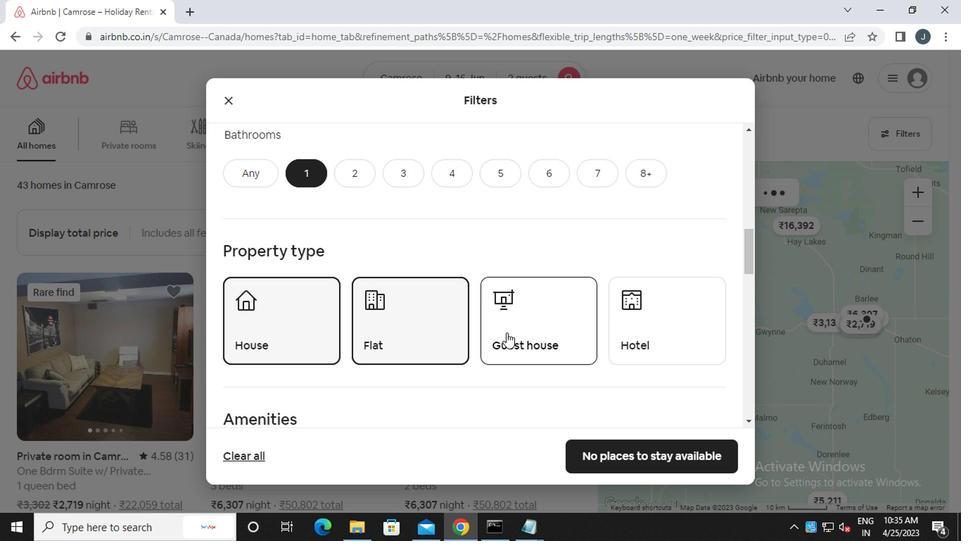 
Action: Mouse moved to (503, 333)
Screenshot: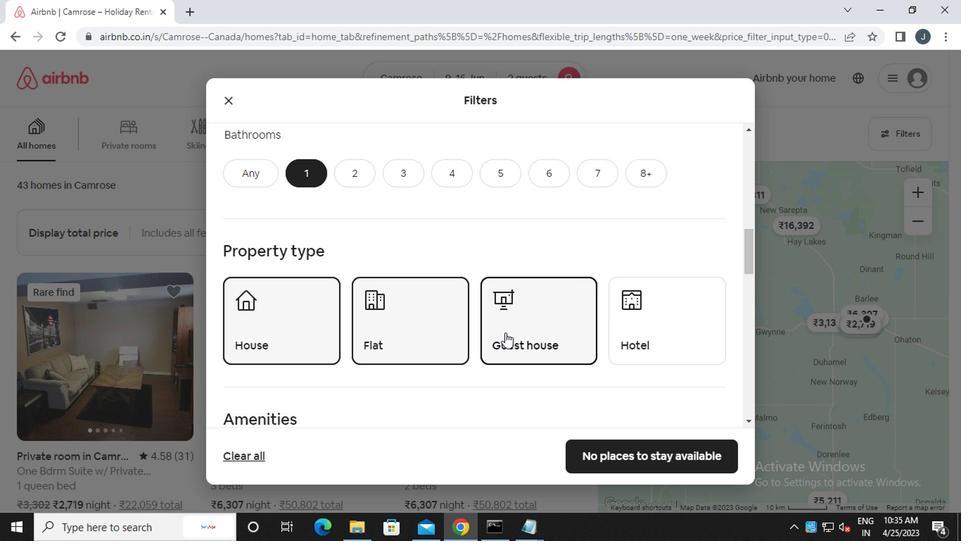 
Action: Mouse scrolled (503, 333) with delta (0, 0)
Screenshot: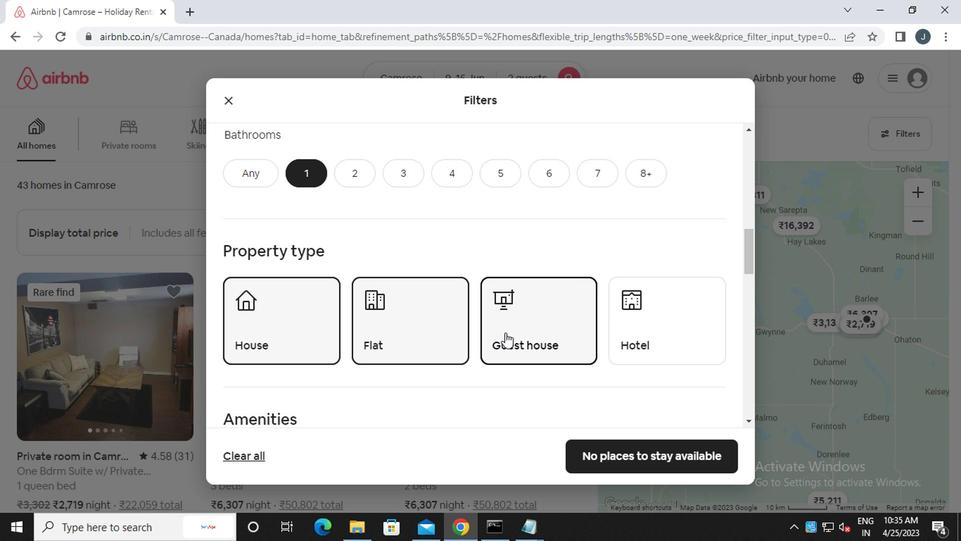 
Action: Mouse scrolled (503, 333) with delta (0, 0)
Screenshot: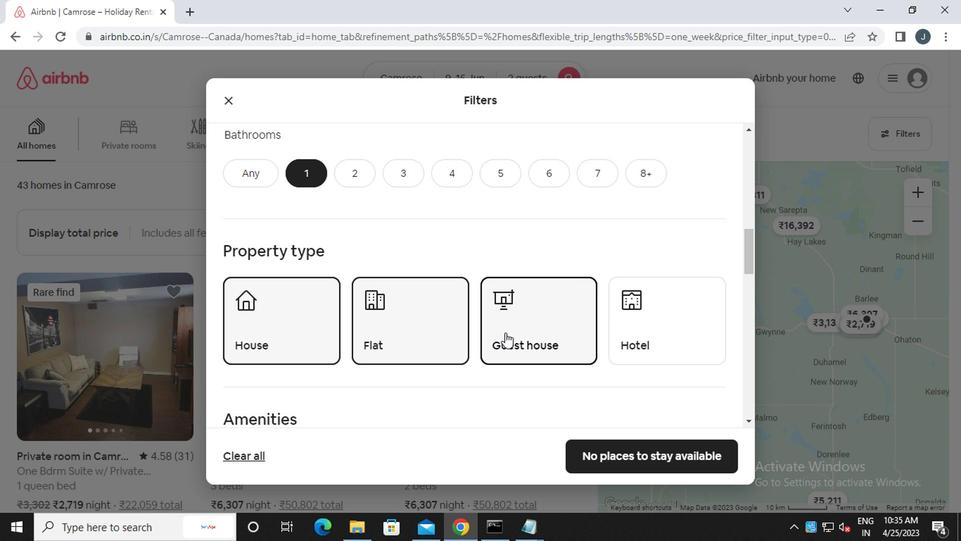 
Action: Mouse scrolled (503, 333) with delta (0, 0)
Screenshot: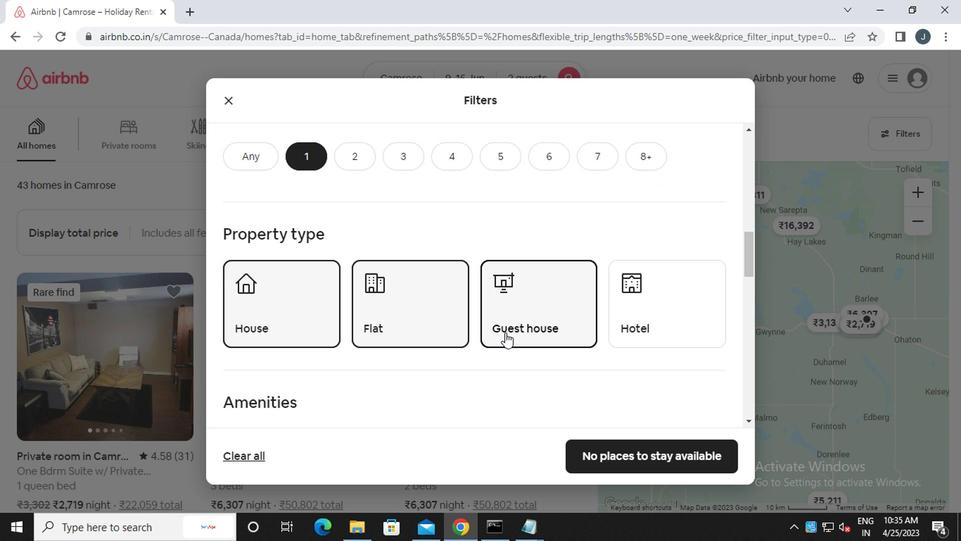 
Action: Mouse moved to (325, 329)
Screenshot: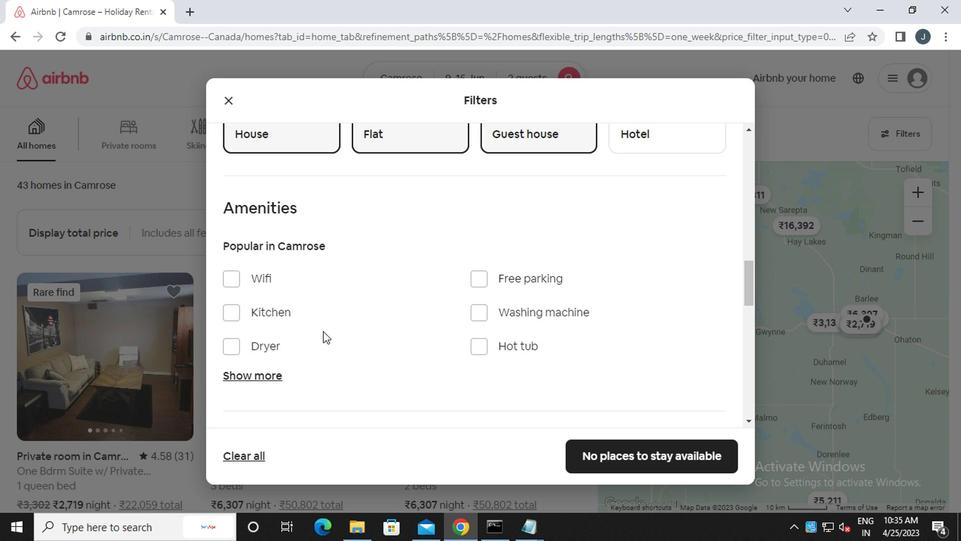
Action: Mouse scrolled (325, 328) with delta (0, -1)
Screenshot: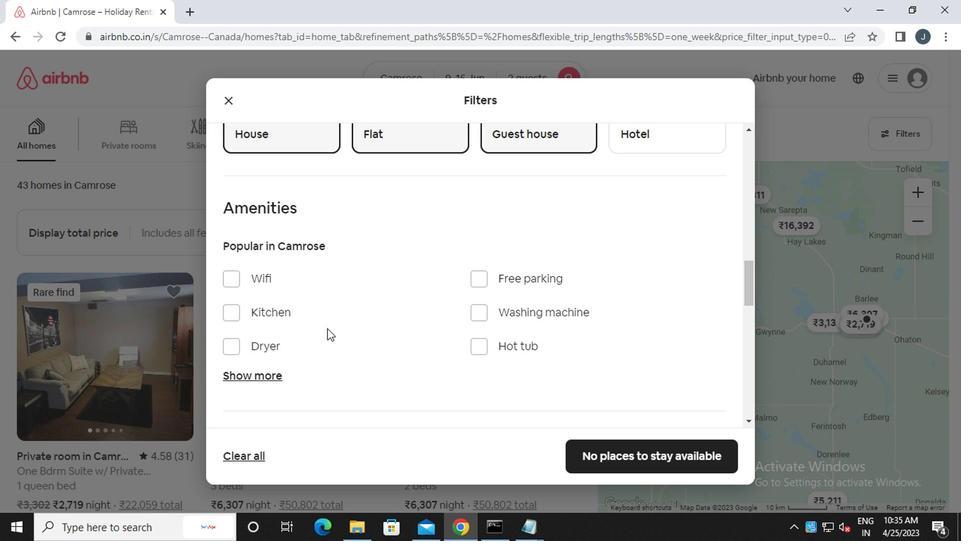 
Action: Mouse scrolled (325, 328) with delta (0, -1)
Screenshot: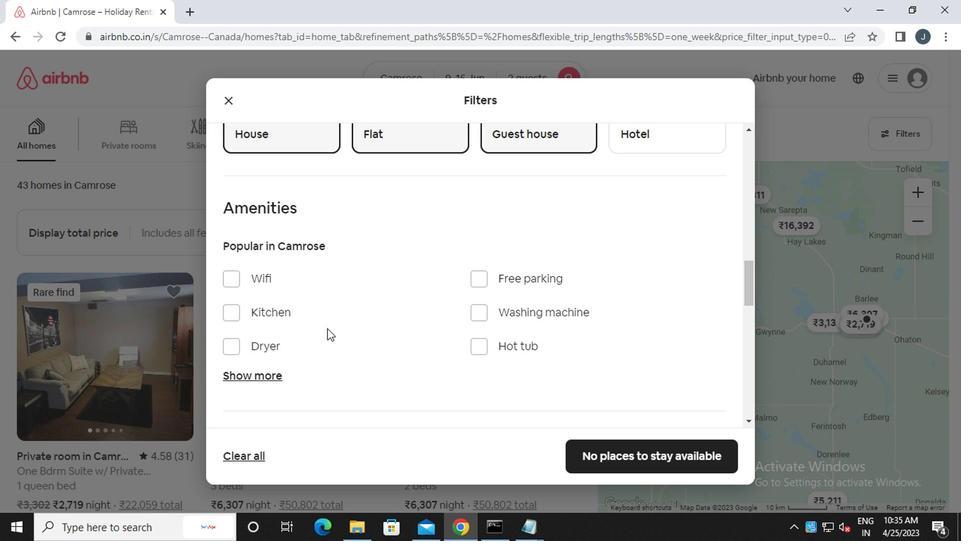 
Action: Mouse scrolled (325, 328) with delta (0, -1)
Screenshot: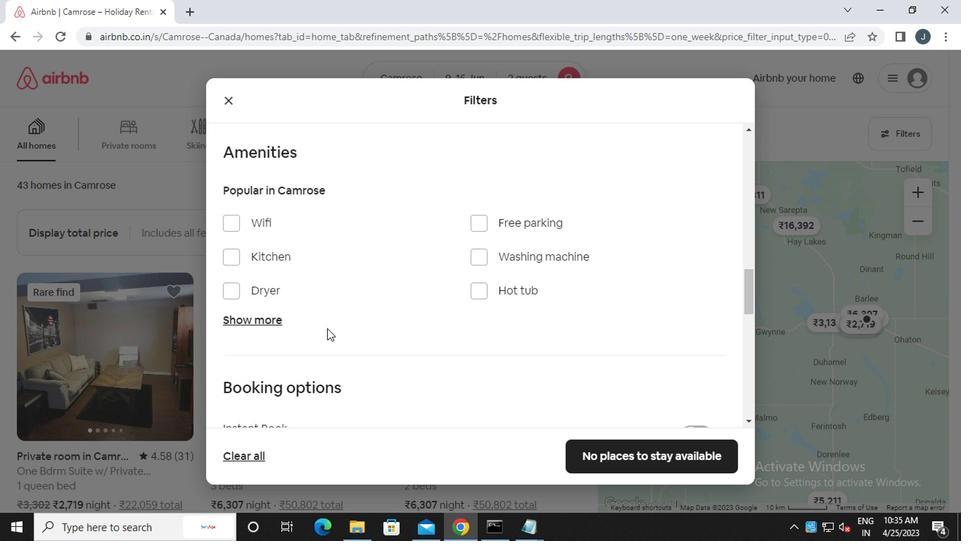
Action: Mouse moved to (683, 326)
Screenshot: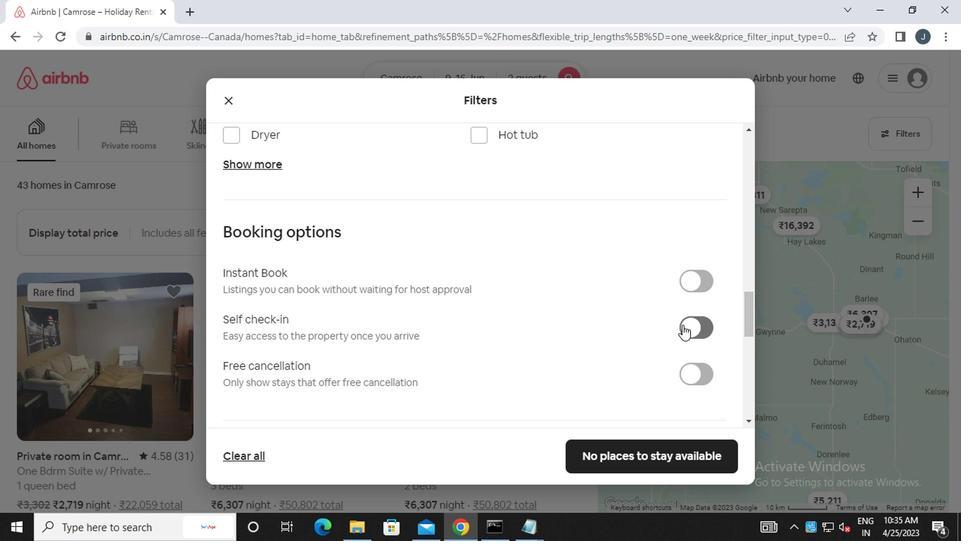 
Action: Mouse pressed left at (683, 326)
Screenshot: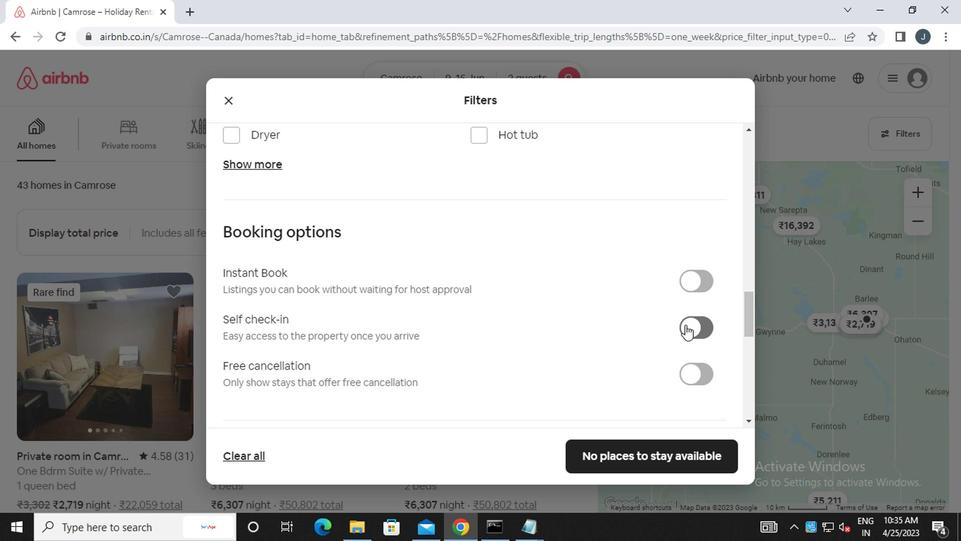 
Action: Mouse moved to (537, 334)
Screenshot: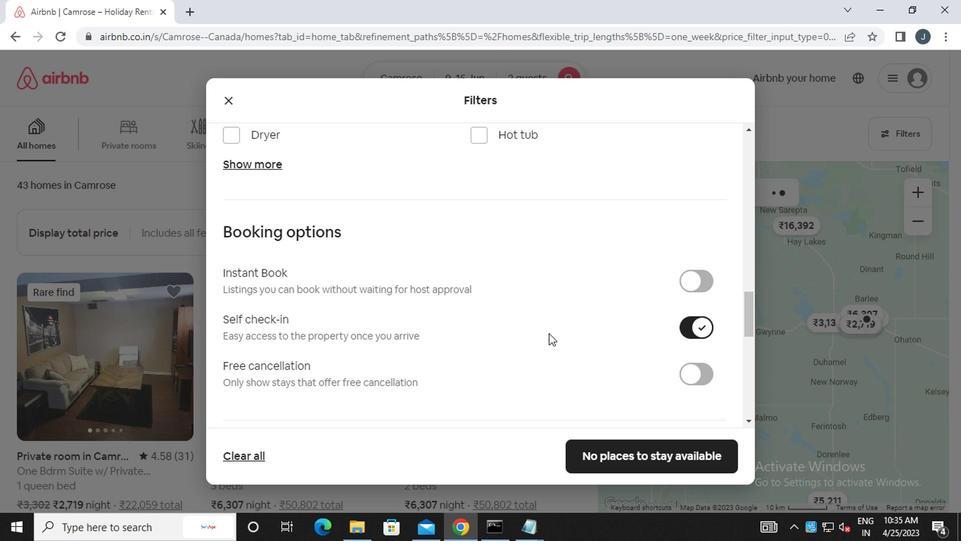 
Action: Mouse scrolled (537, 333) with delta (0, -1)
Screenshot: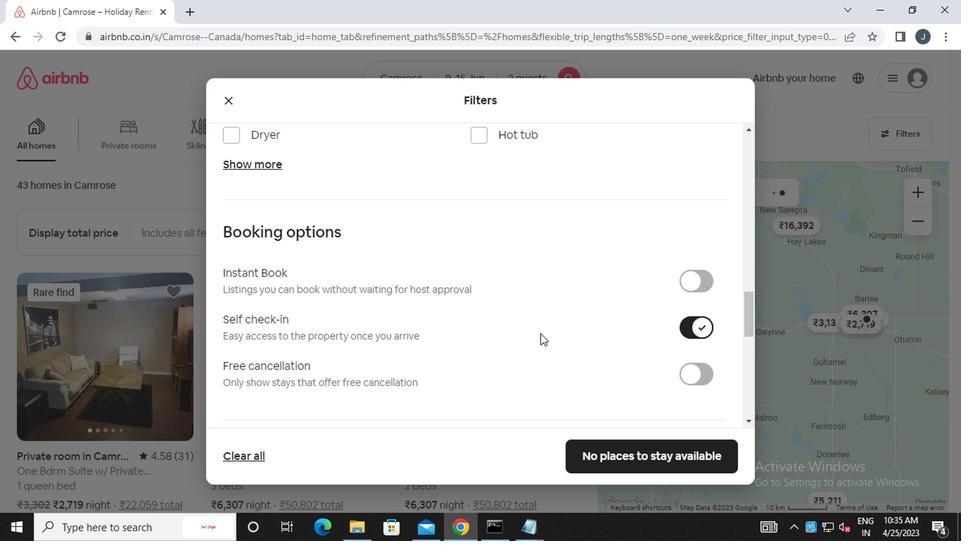 
Action: Mouse scrolled (537, 333) with delta (0, -1)
Screenshot: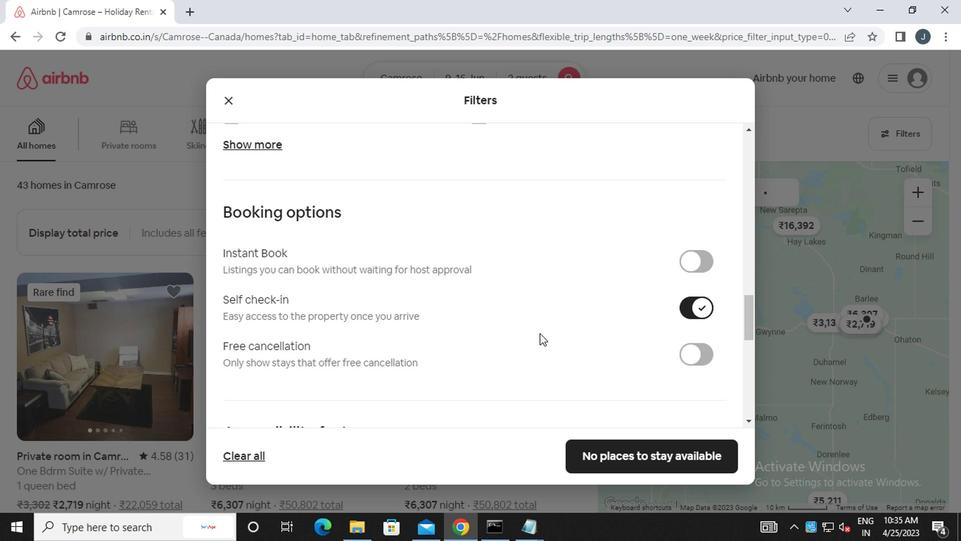 
Action: Mouse moved to (461, 328)
Screenshot: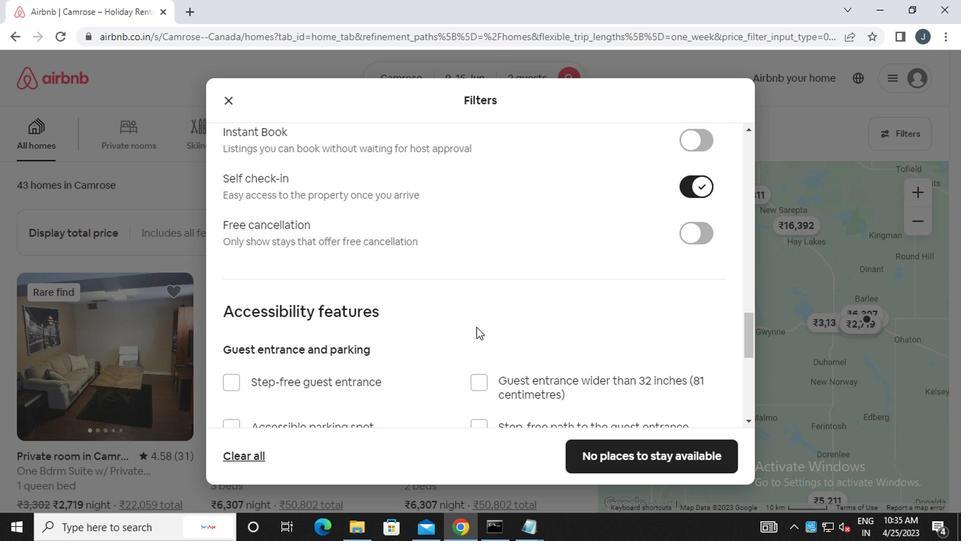 
Action: Mouse scrolled (461, 327) with delta (0, 0)
Screenshot: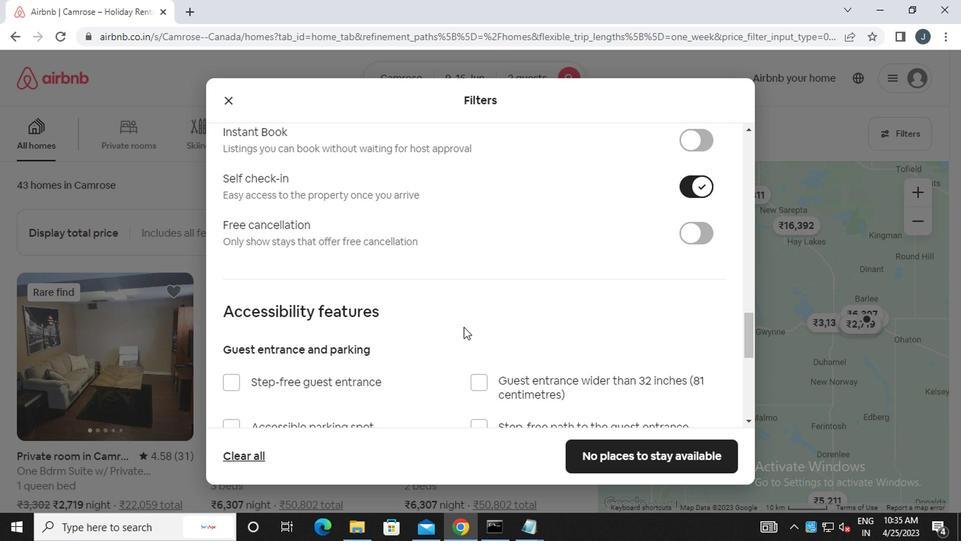 
Action: Mouse moved to (461, 328)
Screenshot: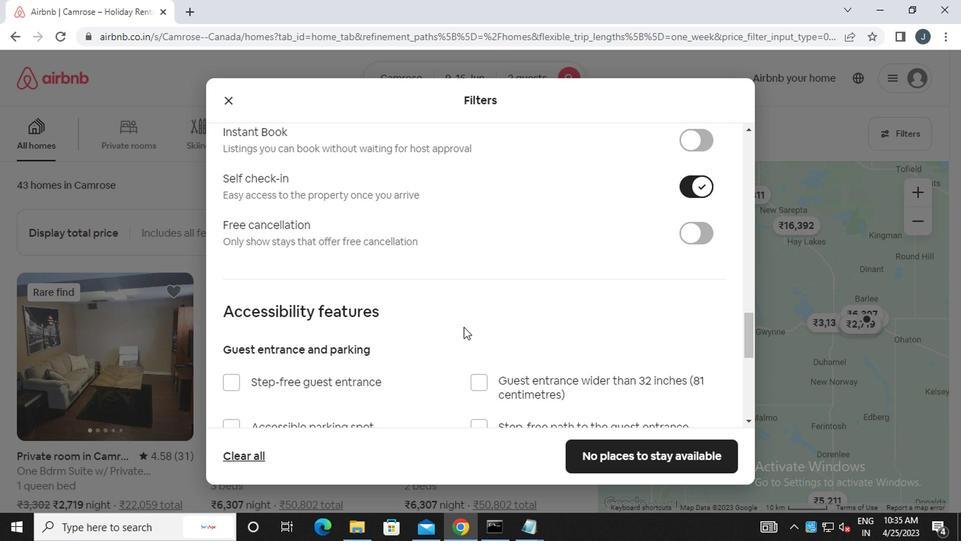 
Action: Mouse scrolled (461, 328) with delta (0, 0)
Screenshot: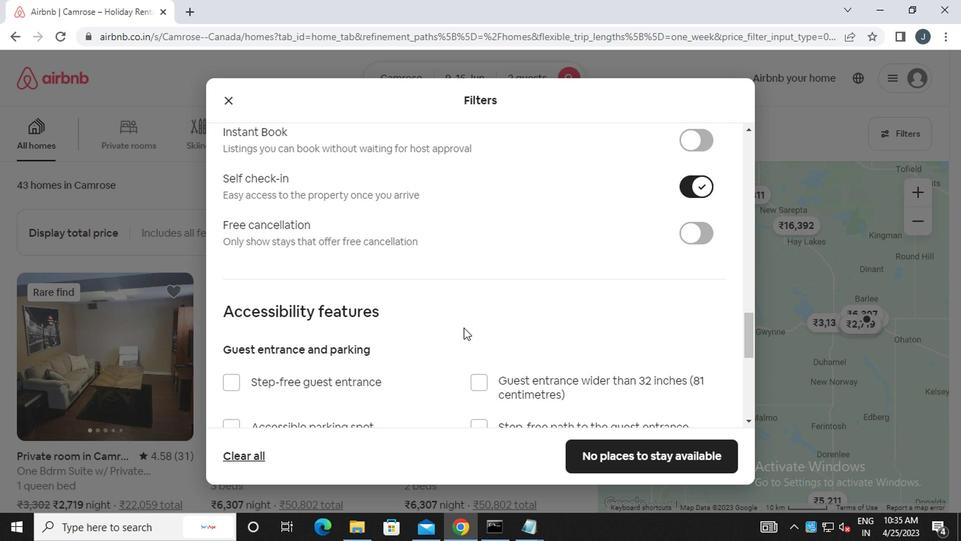
Action: Mouse scrolled (461, 328) with delta (0, 0)
Screenshot: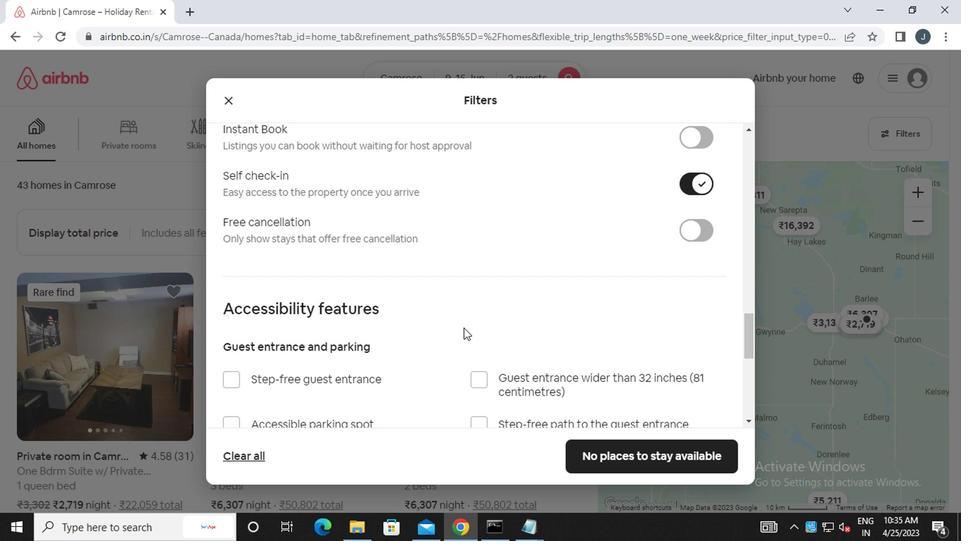 
Action: Mouse moved to (294, 349)
Screenshot: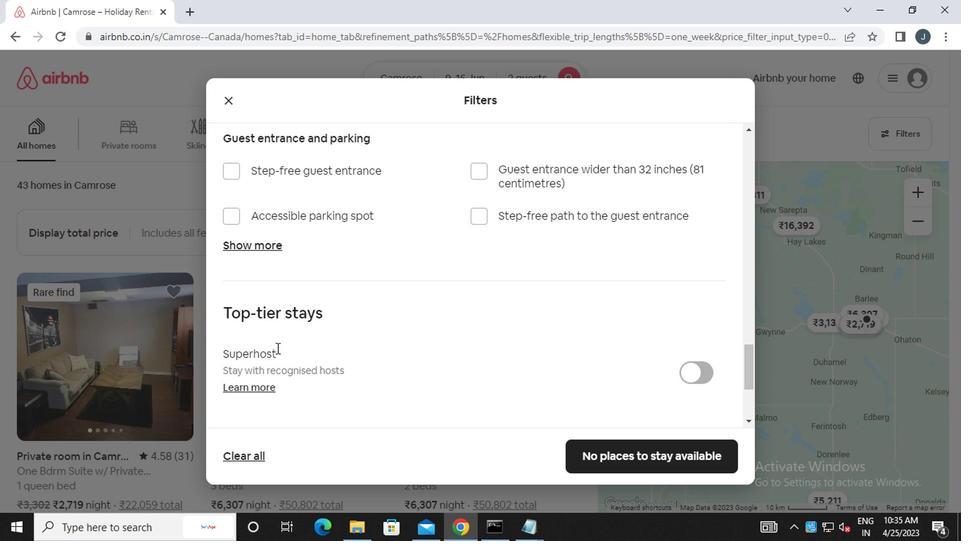 
Action: Mouse scrolled (294, 348) with delta (0, 0)
Screenshot: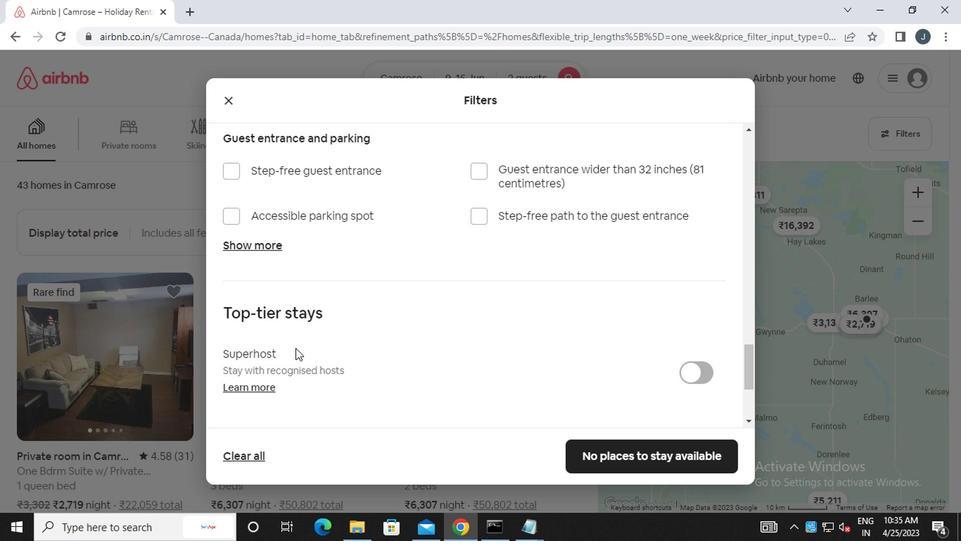 
Action: Mouse scrolled (294, 348) with delta (0, 0)
Screenshot: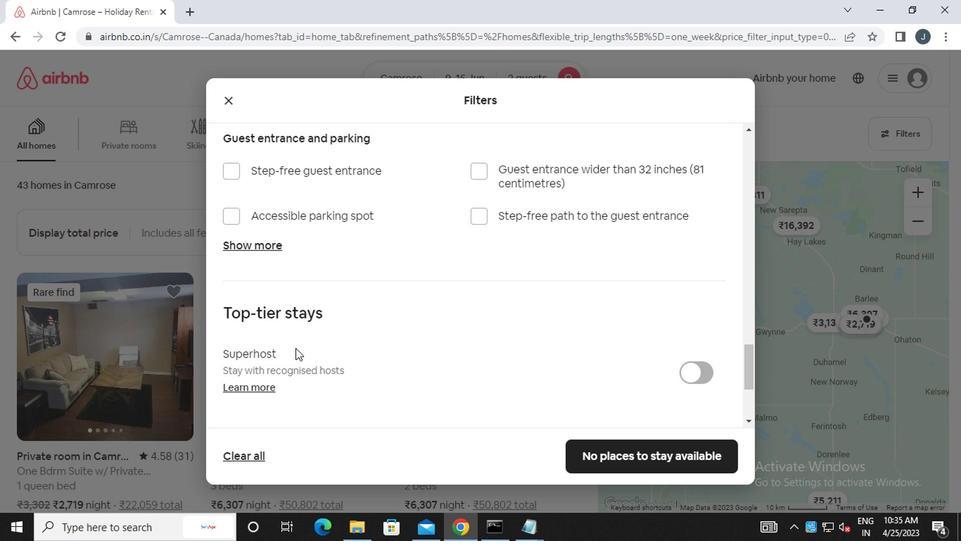 
Action: Mouse moved to (294, 349)
Screenshot: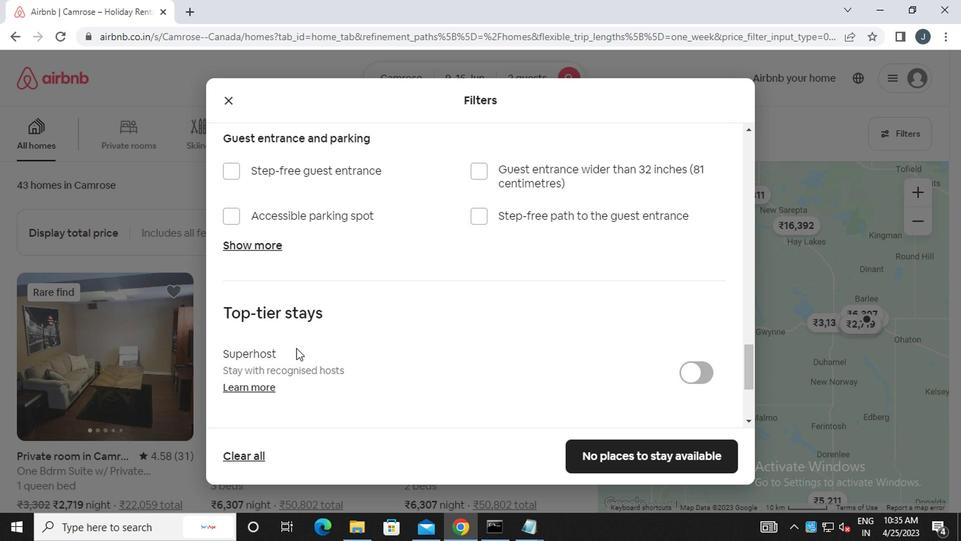 
Action: Mouse scrolled (294, 348) with delta (0, 0)
Screenshot: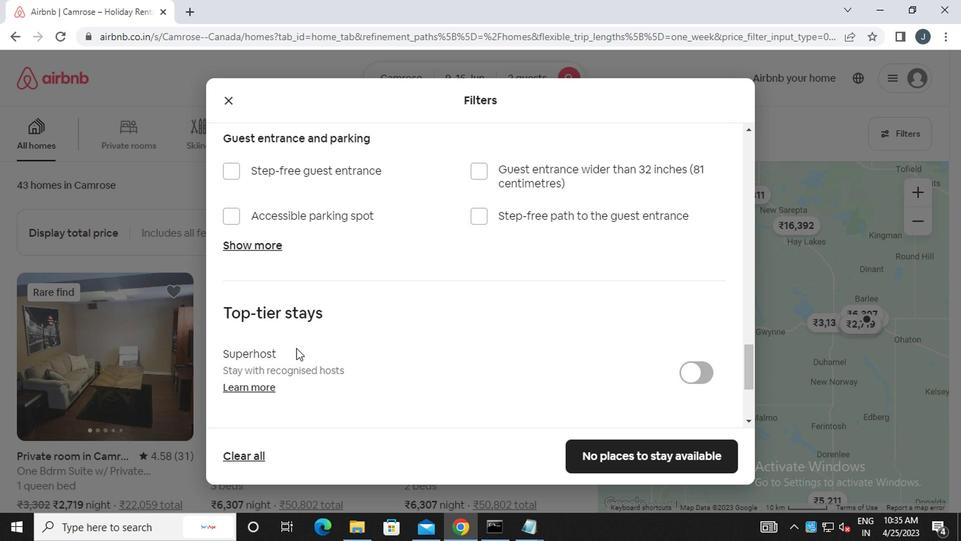 
Action: Mouse moved to (294, 349)
Screenshot: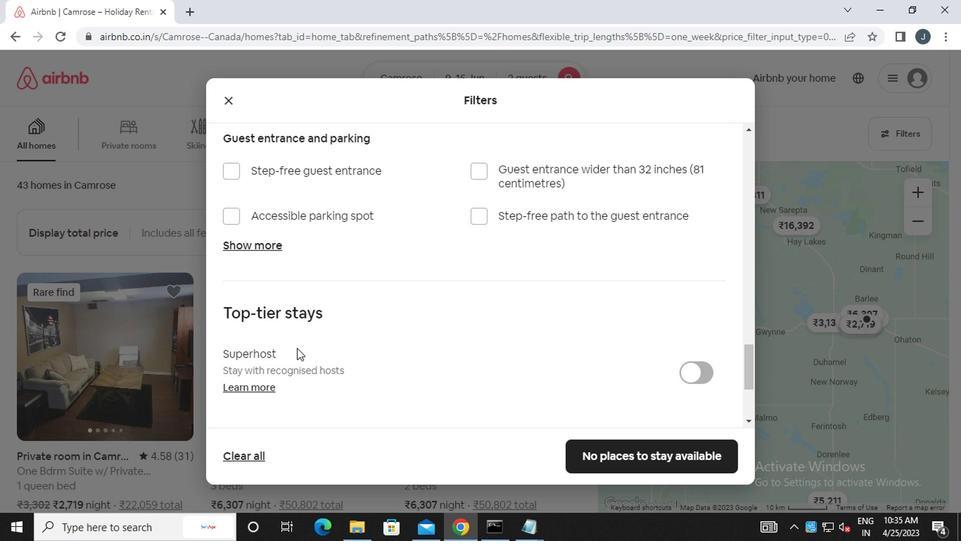 
Action: Mouse scrolled (294, 348) with delta (0, 0)
Screenshot: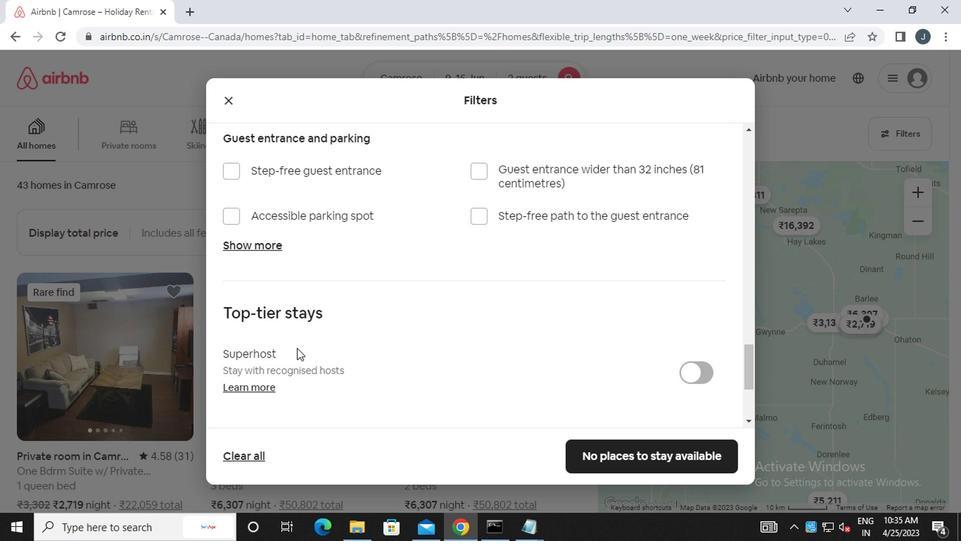 
Action: Mouse moved to (226, 336)
Screenshot: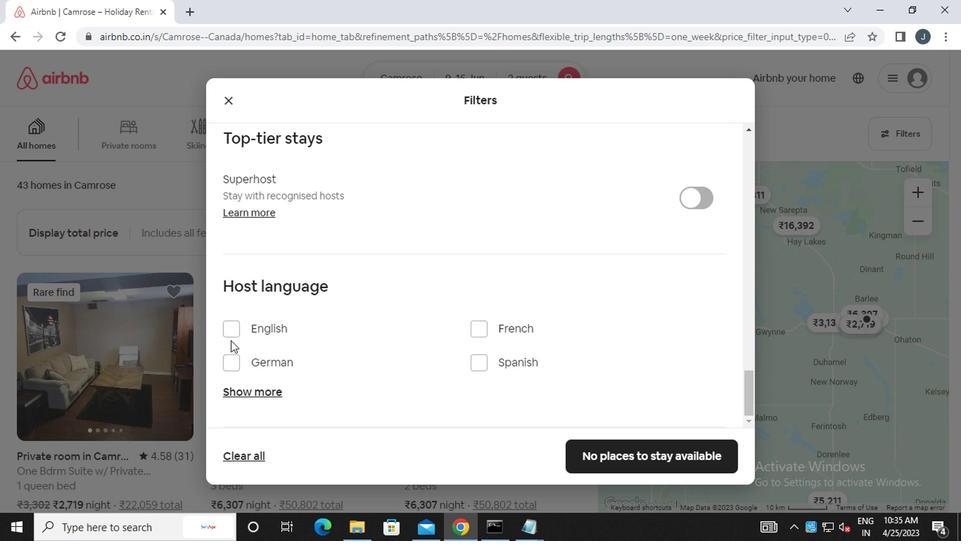 
Action: Mouse pressed left at (226, 336)
Screenshot: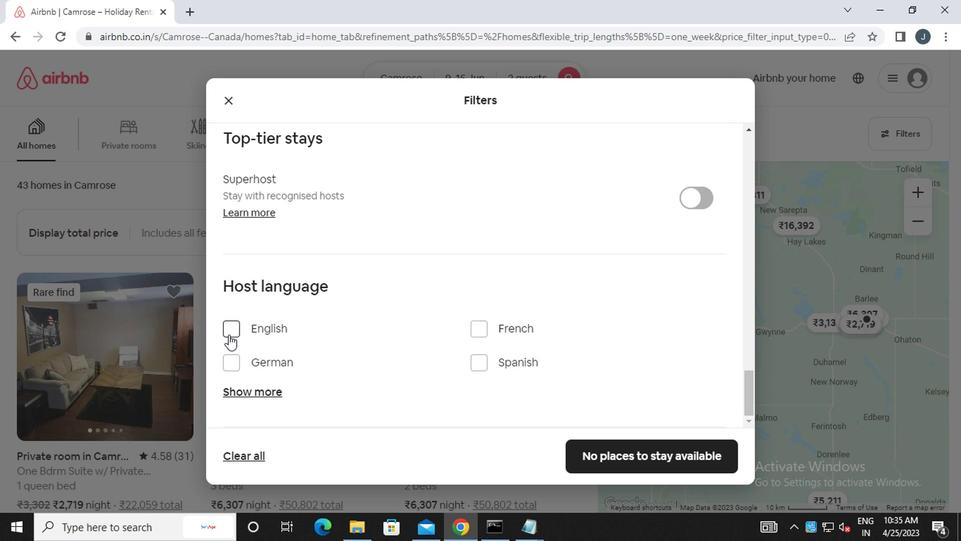 
Action: Mouse moved to (637, 465)
Screenshot: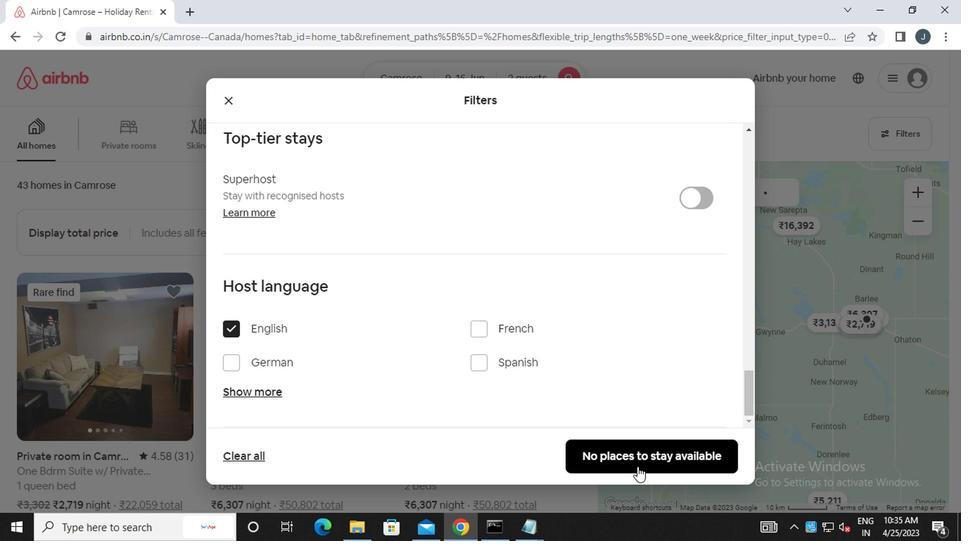 
Action: Mouse pressed left at (637, 465)
Screenshot: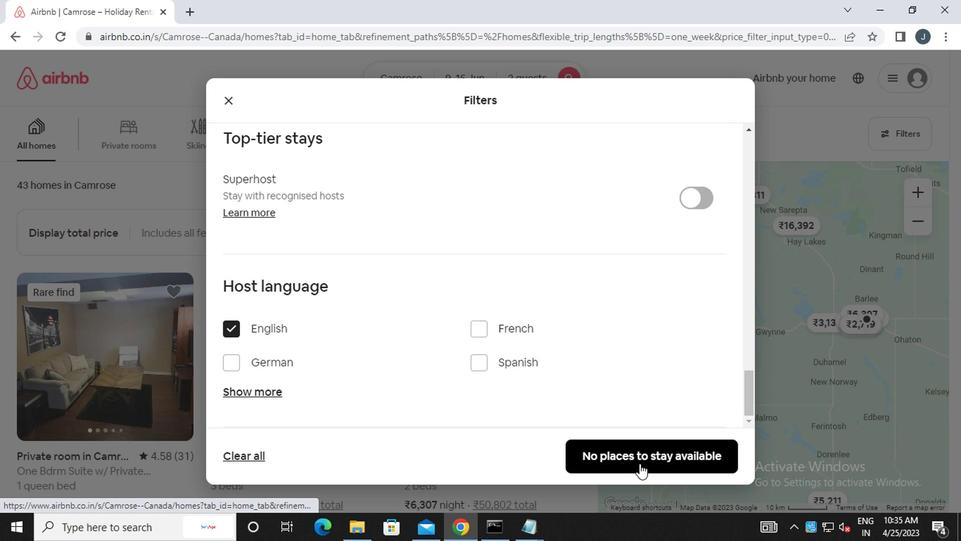 
Action: Mouse moved to (638, 461)
Screenshot: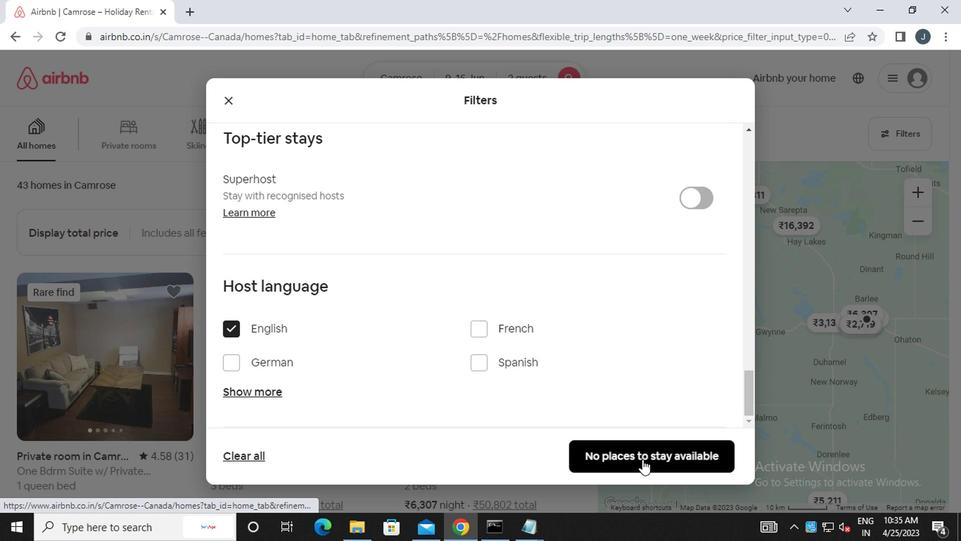 
